 Task: Open Card Intellectual Property Review Session in Board Employee Wellness and Mental Health Programs to Workspace Front-end Development and add a team member Softage.1@softage.net, a label Green, a checklist Website Redesign, an attachment from Trello, a color Green and finally, add a card description 'Plan and execute company team-building retreat with a focus on team communication' and a comment 'This task requires us to be proactive and take initiative, identifying potential issues before they become problems.'. Add a start date 'Jan 09, 1900' with a due date 'Jan 16, 1900'
Action: Mouse moved to (78, 398)
Screenshot: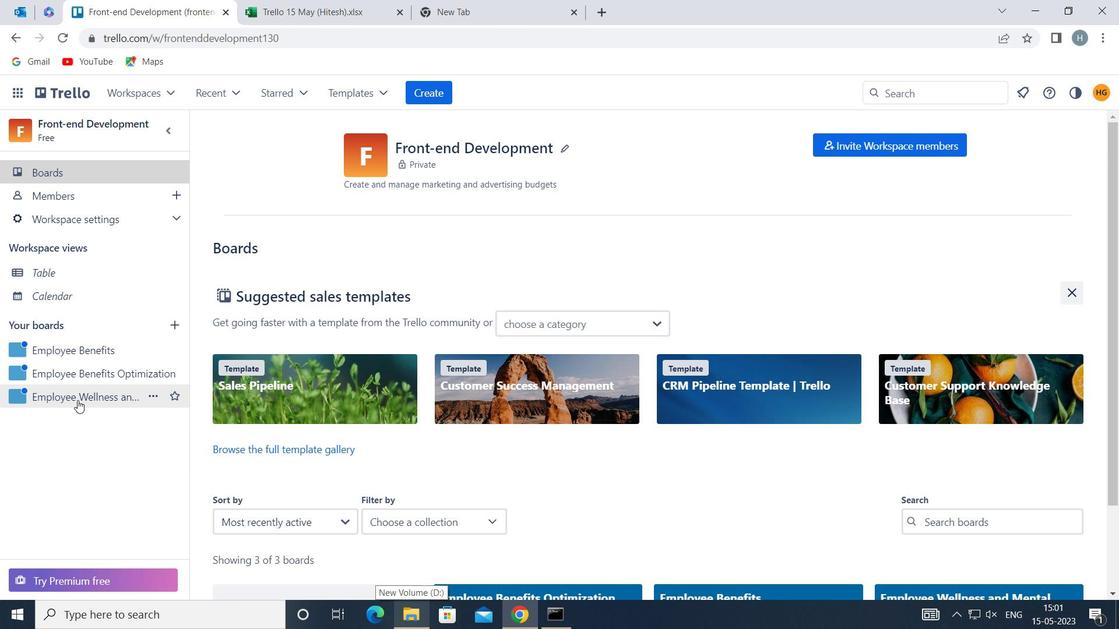 
Action: Mouse pressed left at (78, 398)
Screenshot: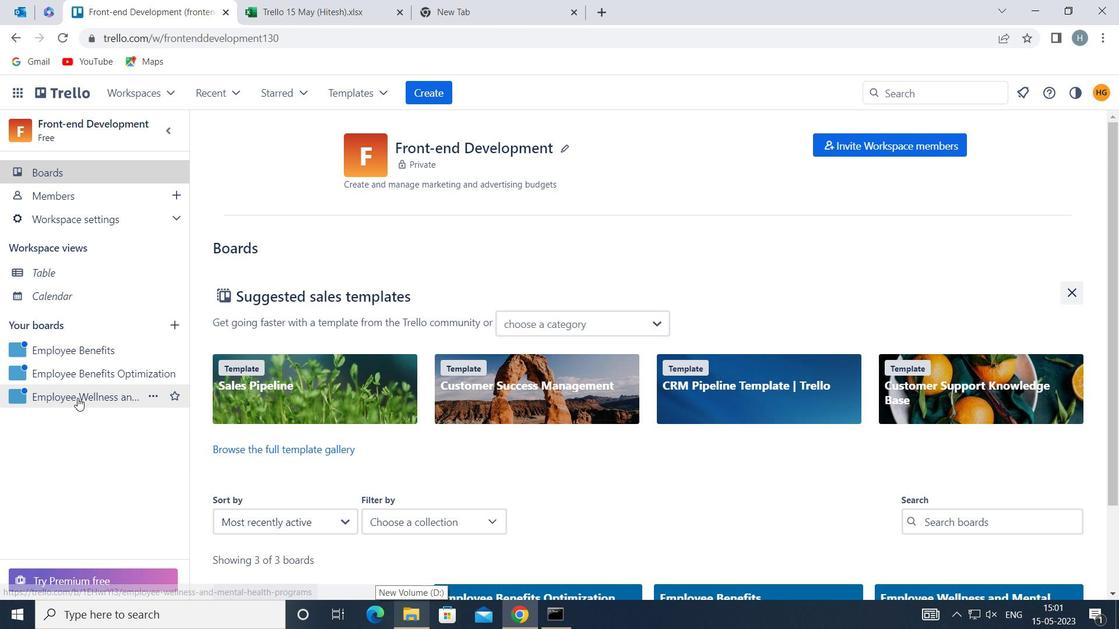 
Action: Mouse moved to (696, 206)
Screenshot: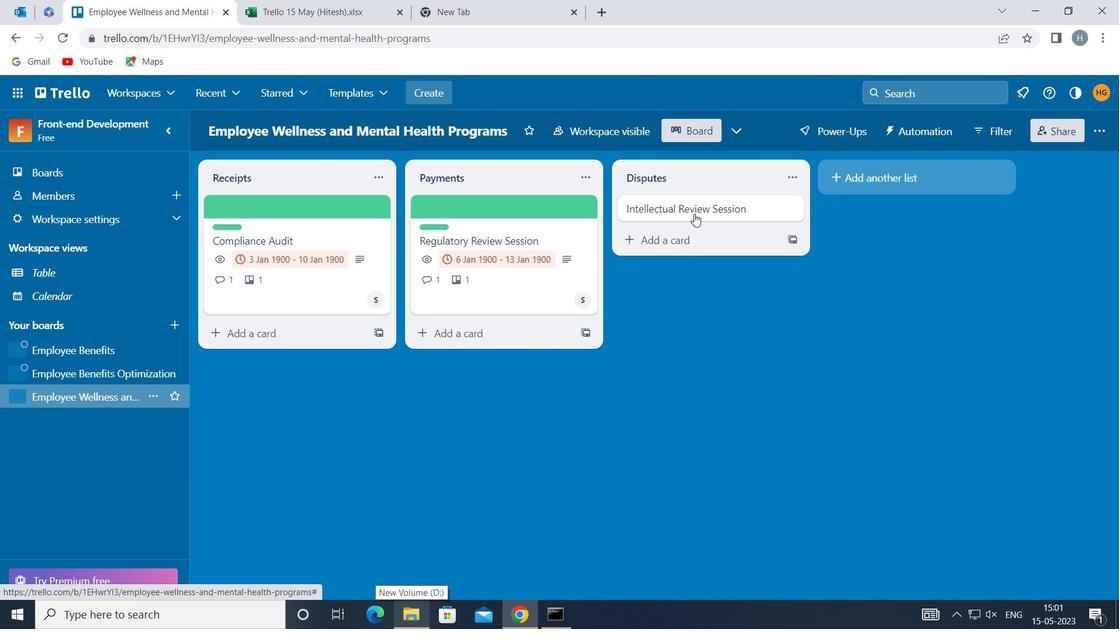 
Action: Mouse pressed left at (696, 206)
Screenshot: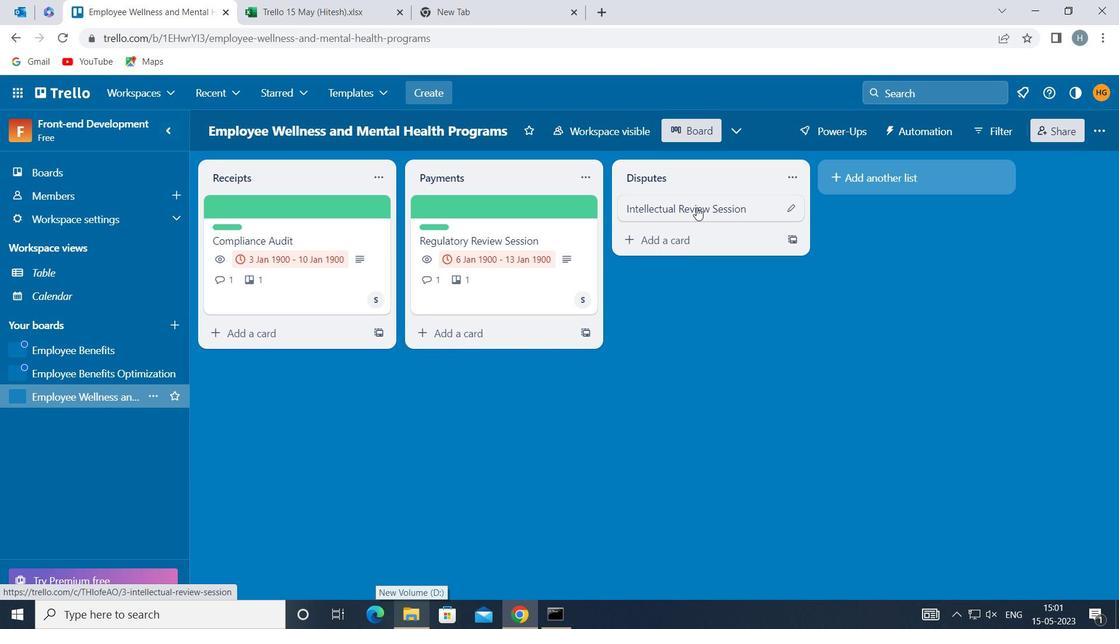 
Action: Mouse moved to (759, 255)
Screenshot: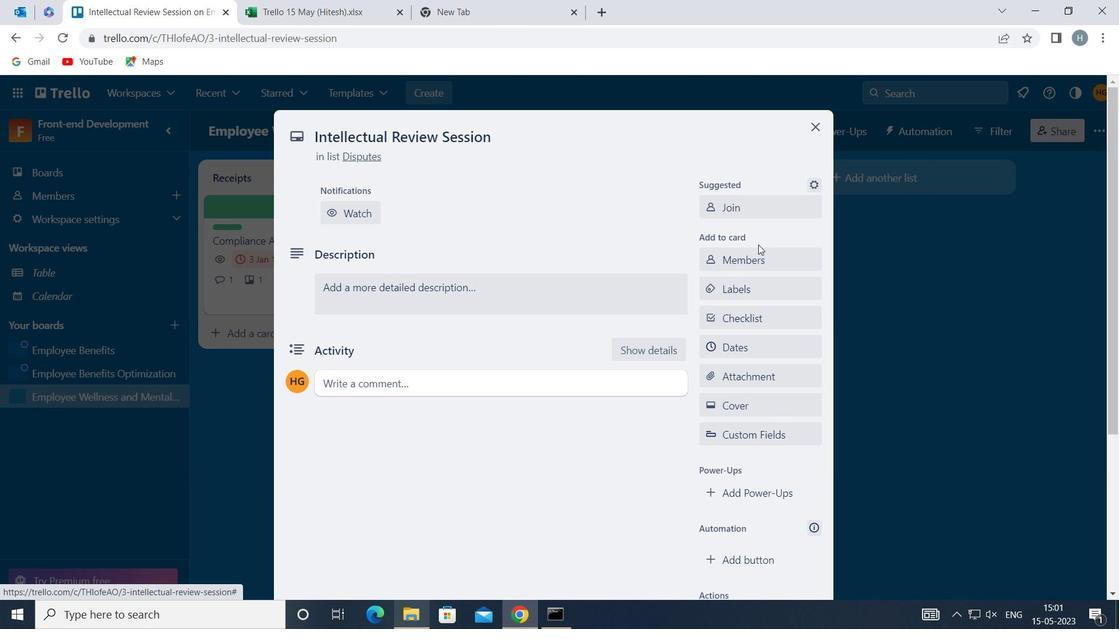 
Action: Mouse pressed left at (759, 255)
Screenshot: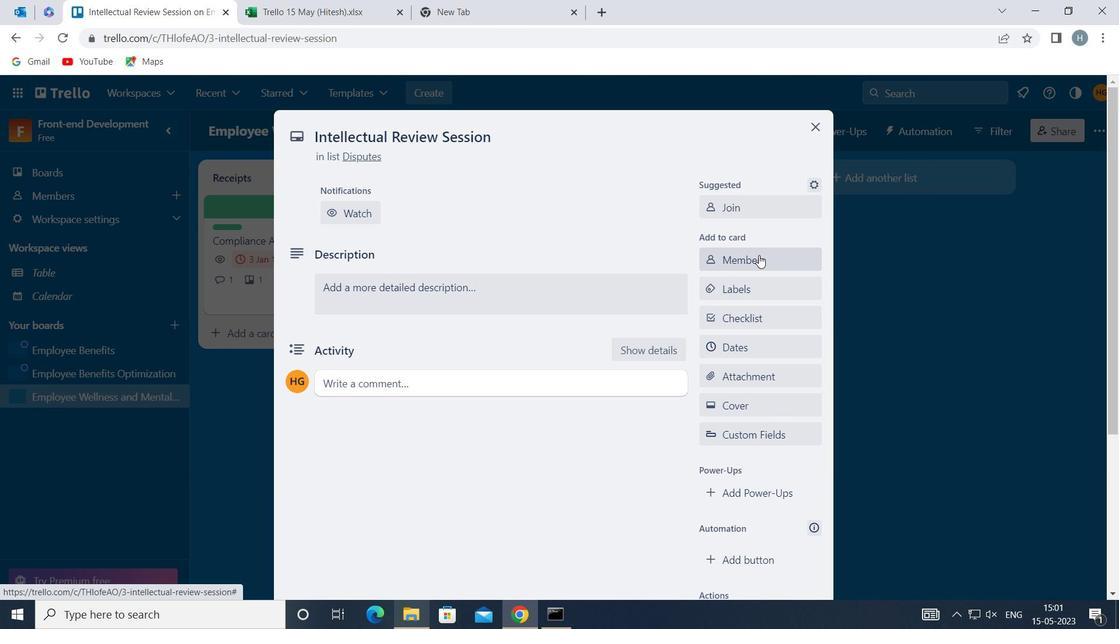 
Action: Key pressed s
Screenshot: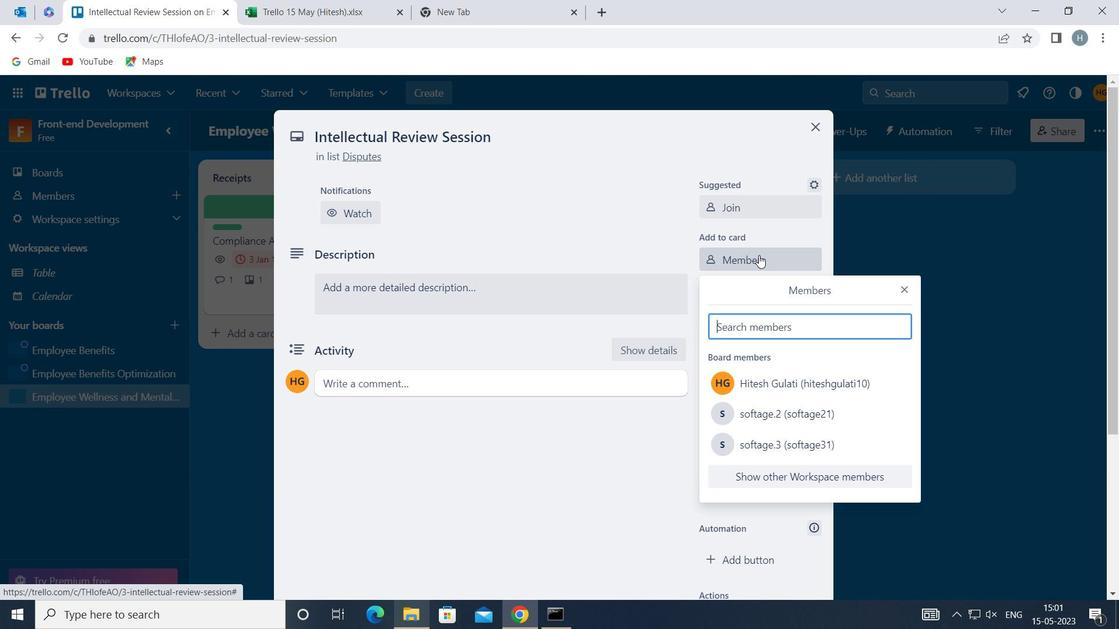 
Action: Mouse moved to (759, 256)
Screenshot: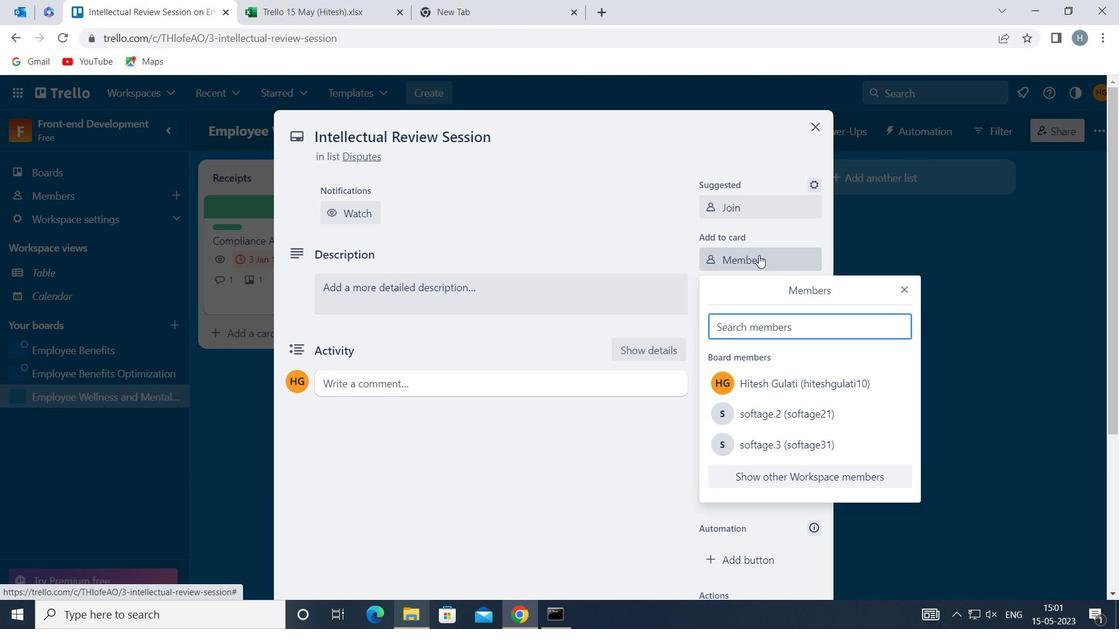 
Action: Key pressed oftage
Screenshot: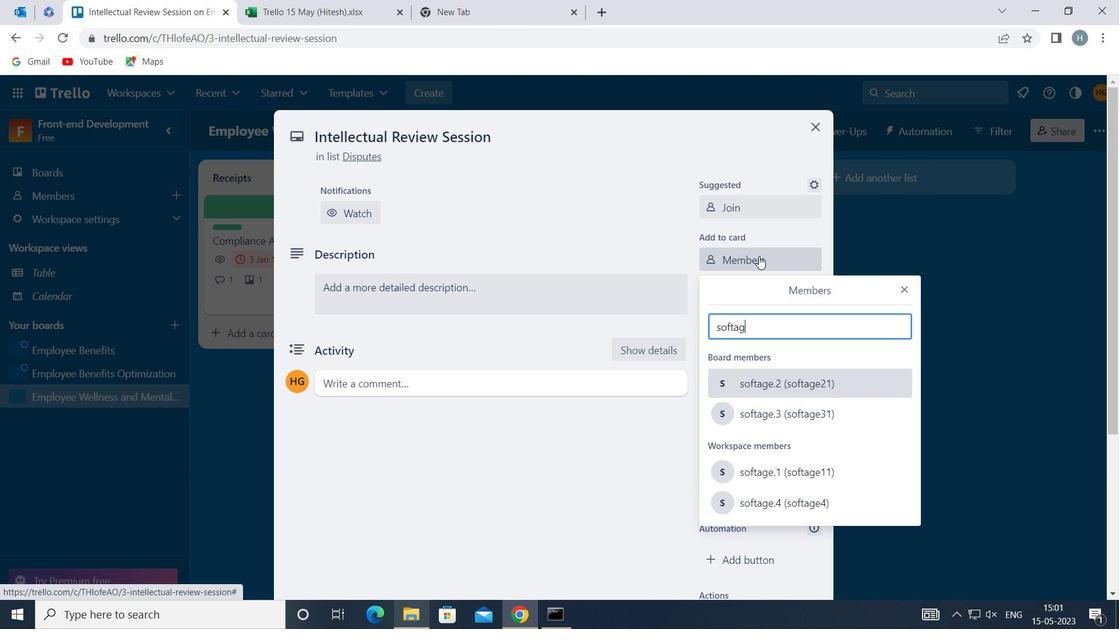 
Action: Mouse moved to (803, 469)
Screenshot: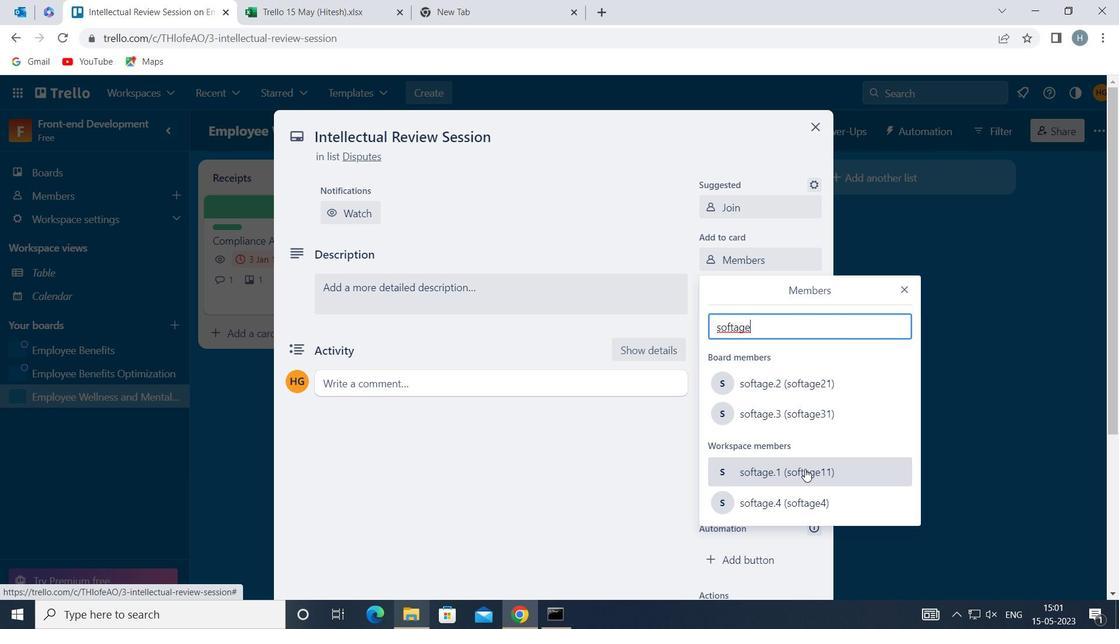 
Action: Mouse pressed left at (803, 469)
Screenshot: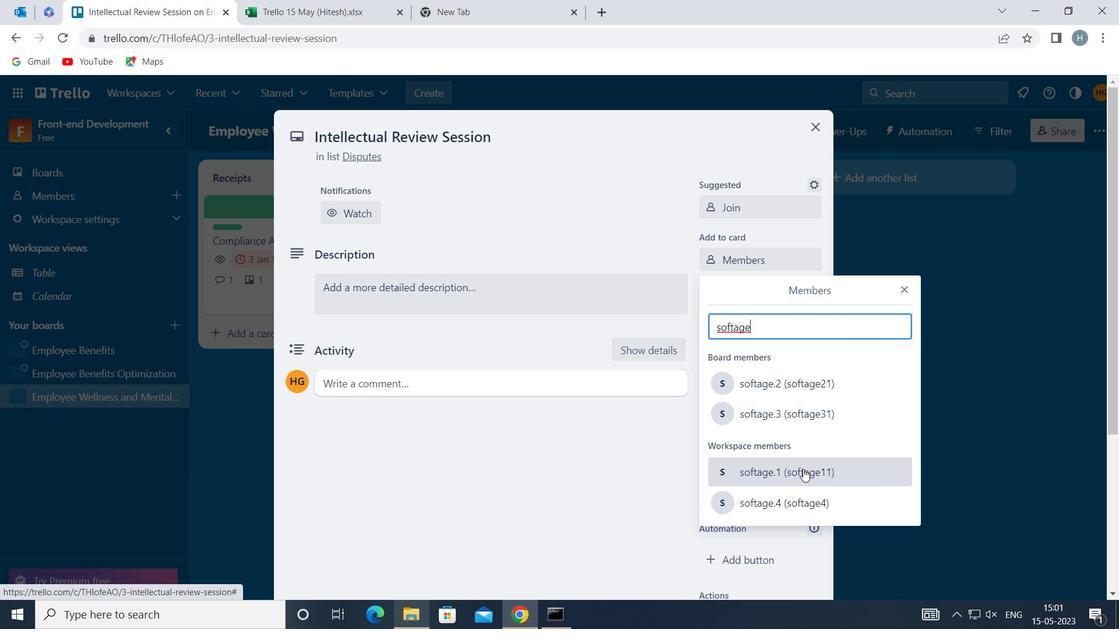
Action: Mouse moved to (902, 286)
Screenshot: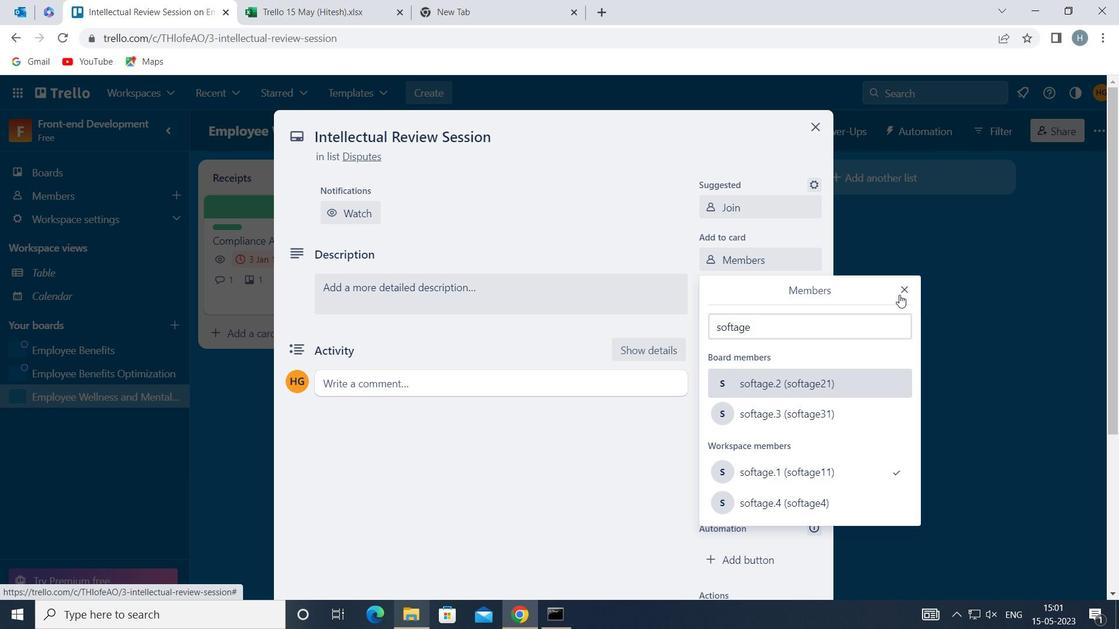 
Action: Mouse pressed left at (902, 286)
Screenshot: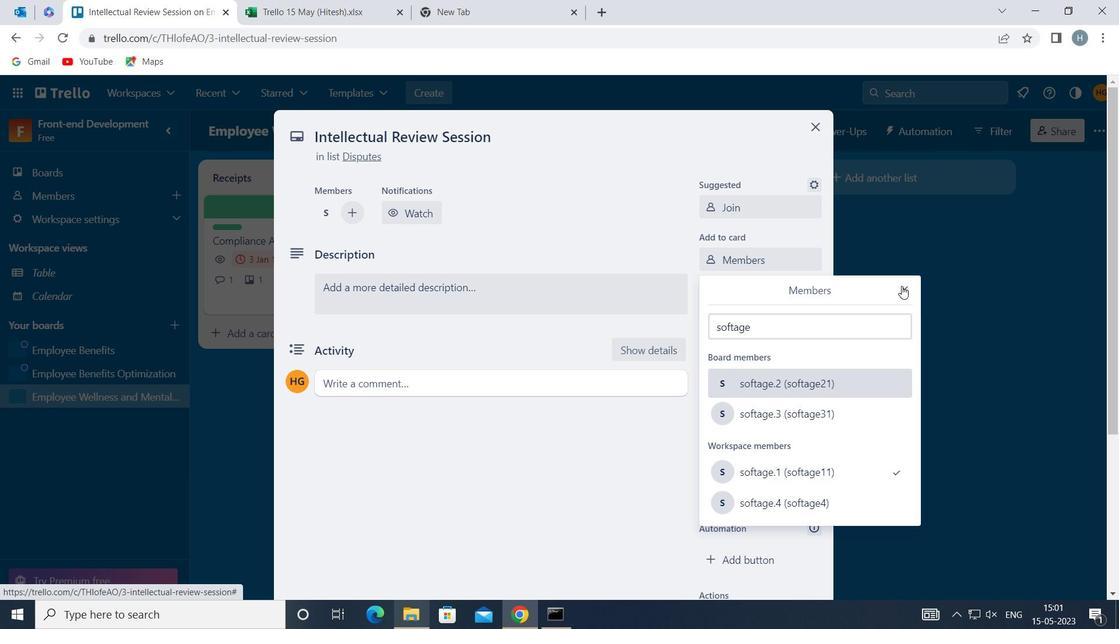 
Action: Mouse moved to (791, 291)
Screenshot: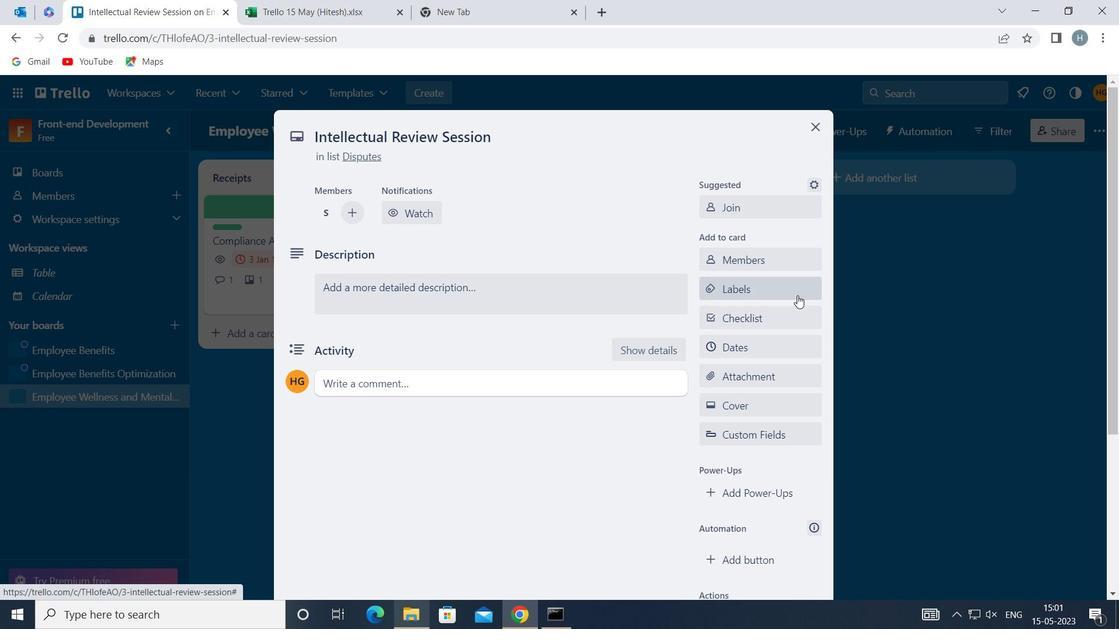 
Action: Mouse pressed left at (791, 291)
Screenshot: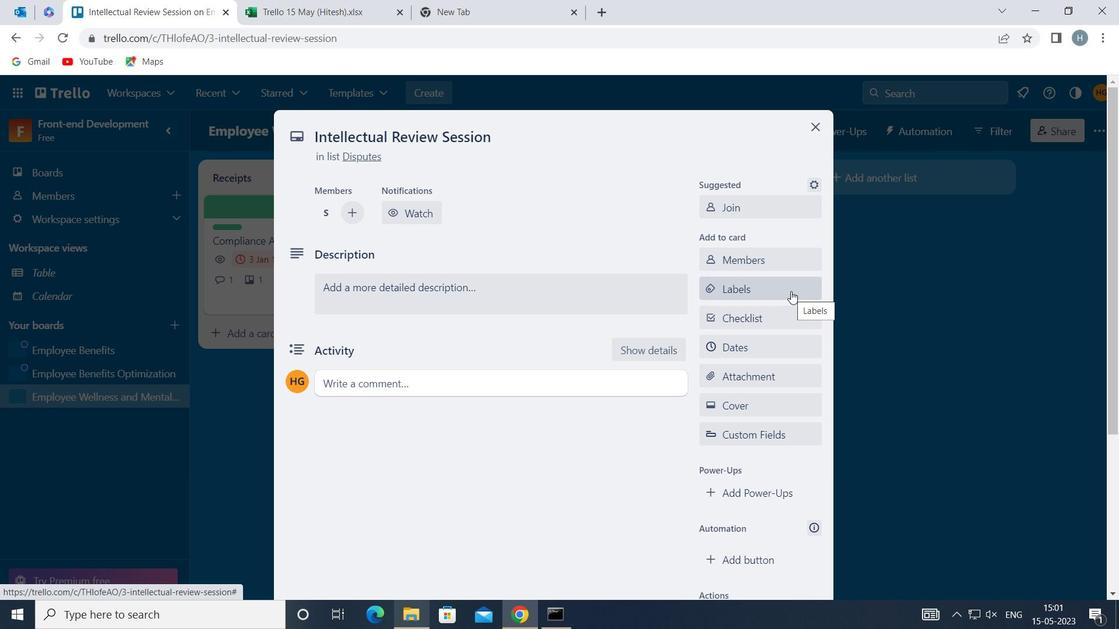
Action: Mouse moved to (806, 218)
Screenshot: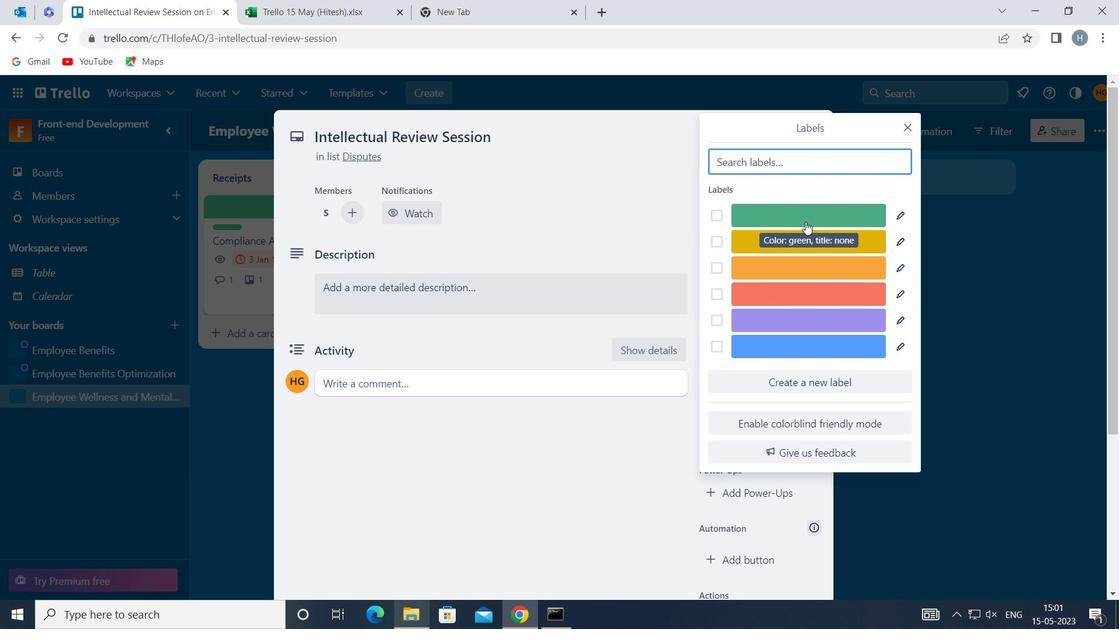
Action: Mouse pressed left at (806, 218)
Screenshot: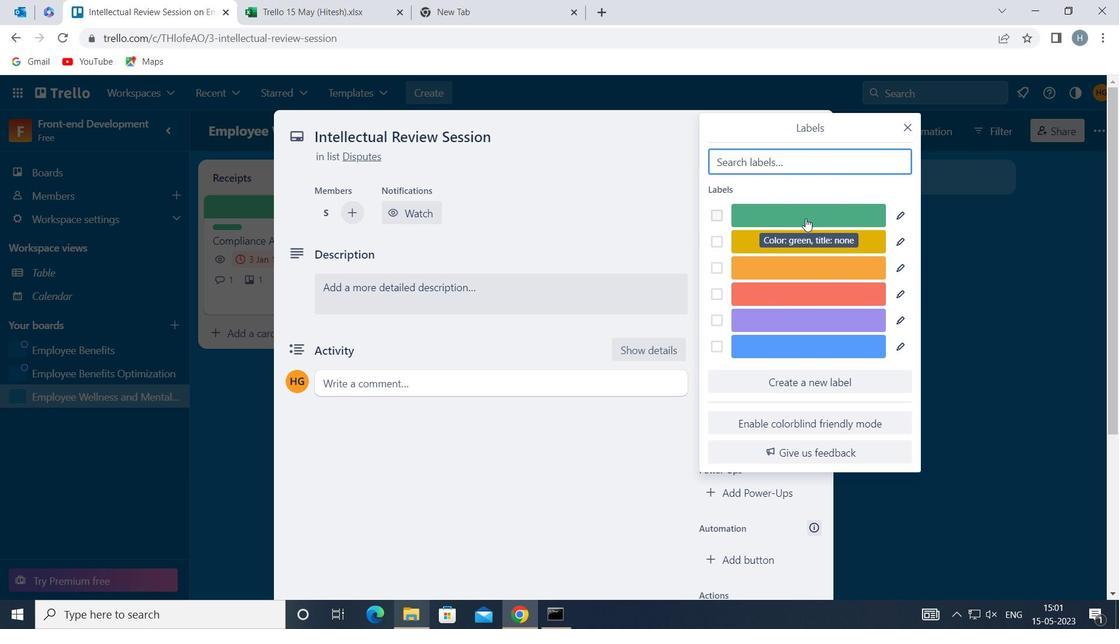 
Action: Mouse moved to (908, 125)
Screenshot: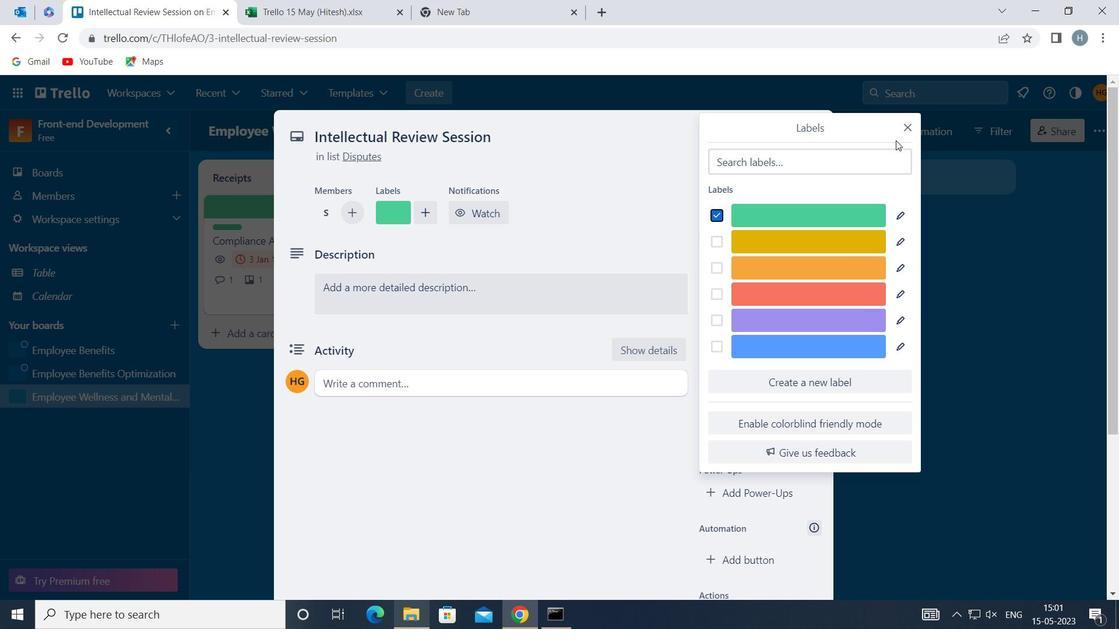 
Action: Mouse pressed left at (908, 125)
Screenshot: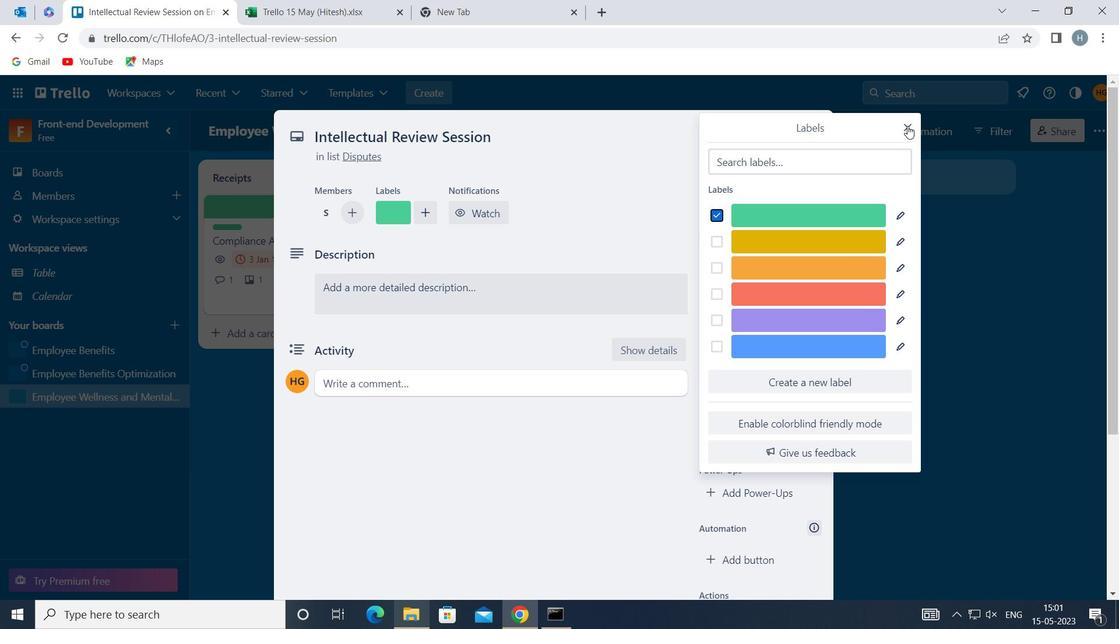 
Action: Mouse moved to (783, 319)
Screenshot: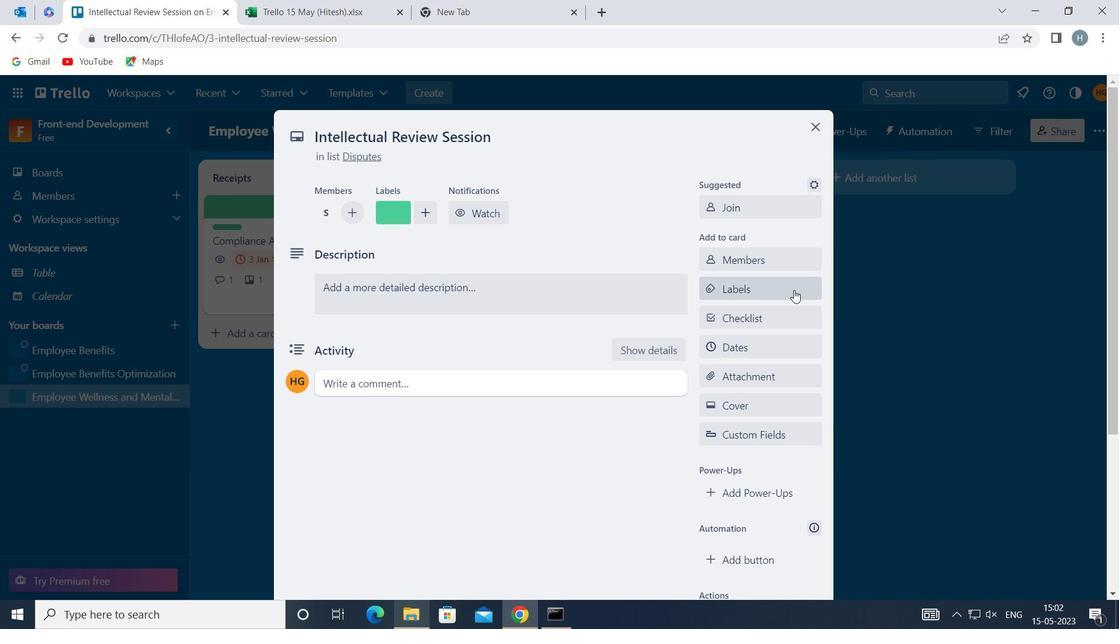 
Action: Mouse pressed left at (783, 319)
Screenshot: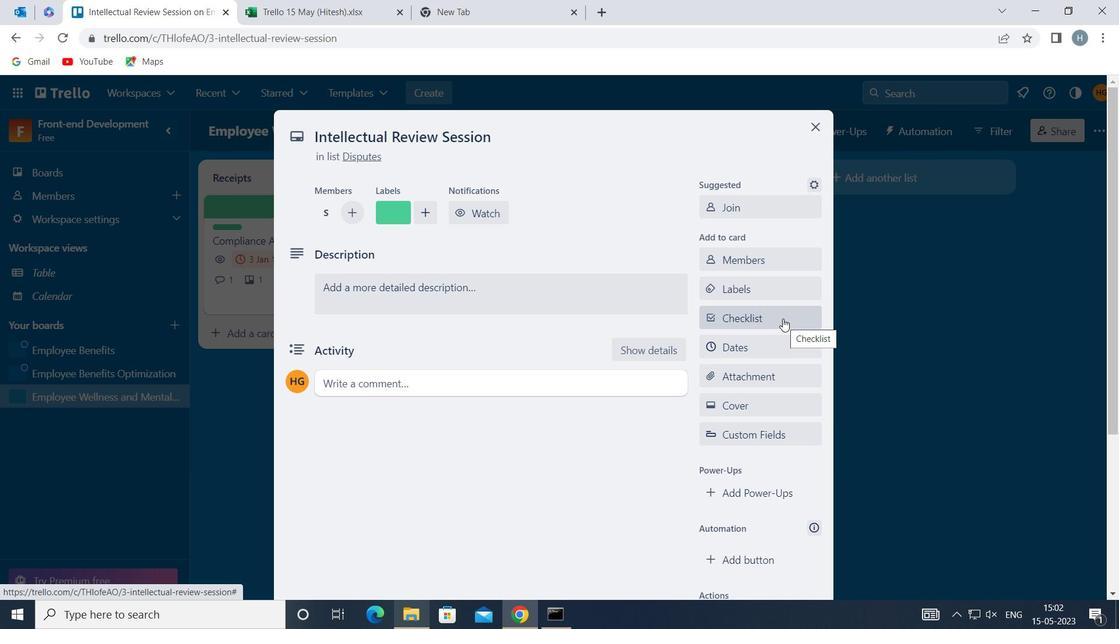 
Action: Key pressed <Key.shift>WEBSITE<Key.space><Key.shift><Key.shift><Key.shift><Key.shift>REDESIGN
Screenshot: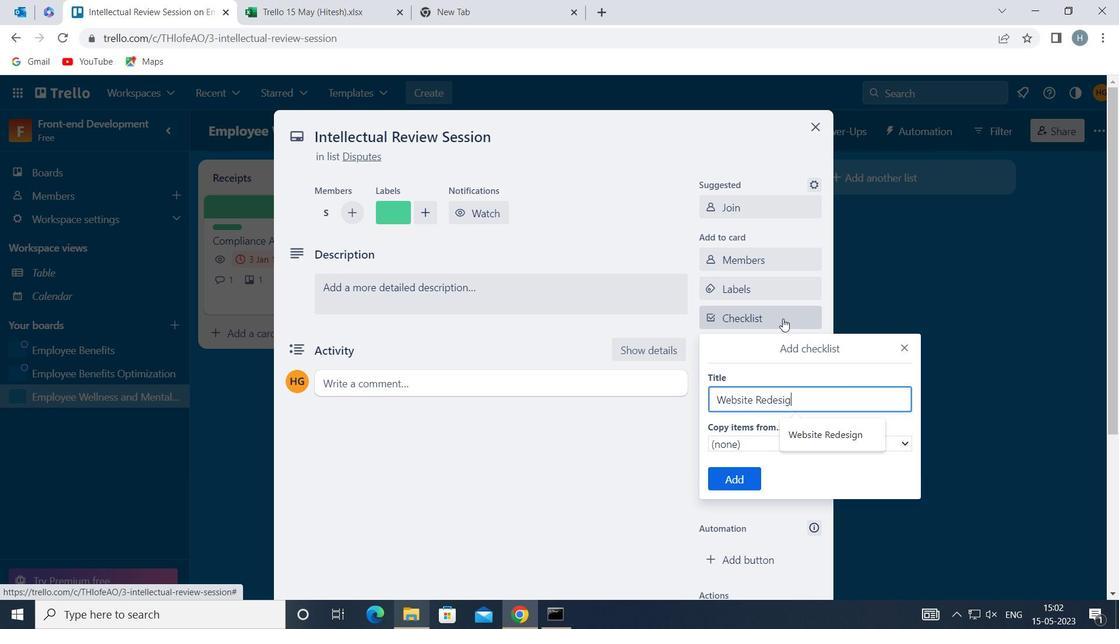
Action: Mouse moved to (737, 475)
Screenshot: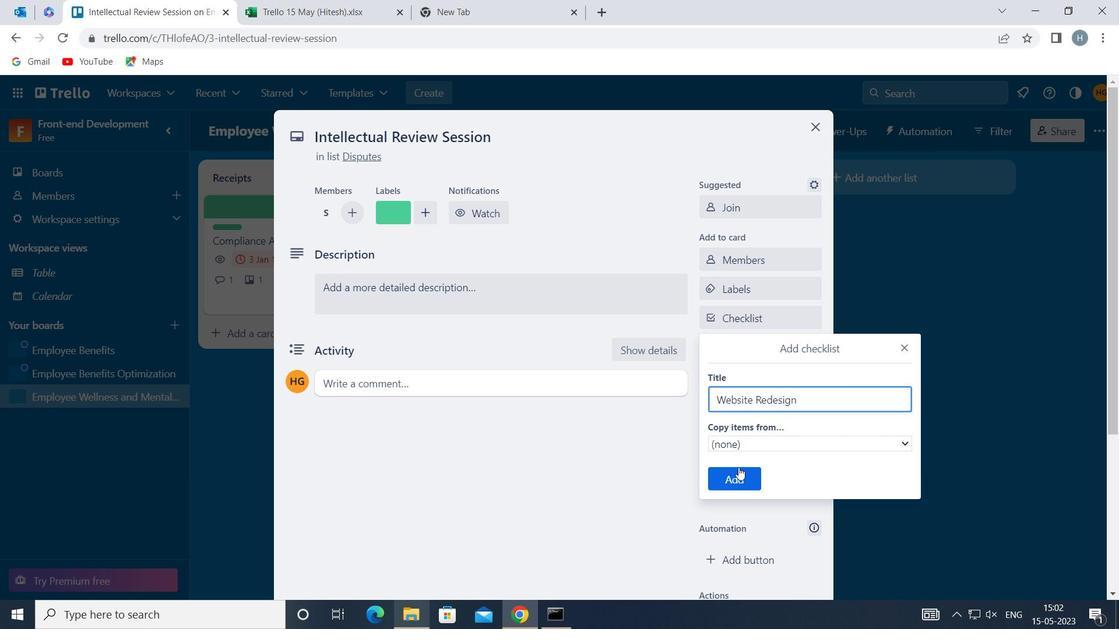 
Action: Mouse pressed left at (737, 475)
Screenshot: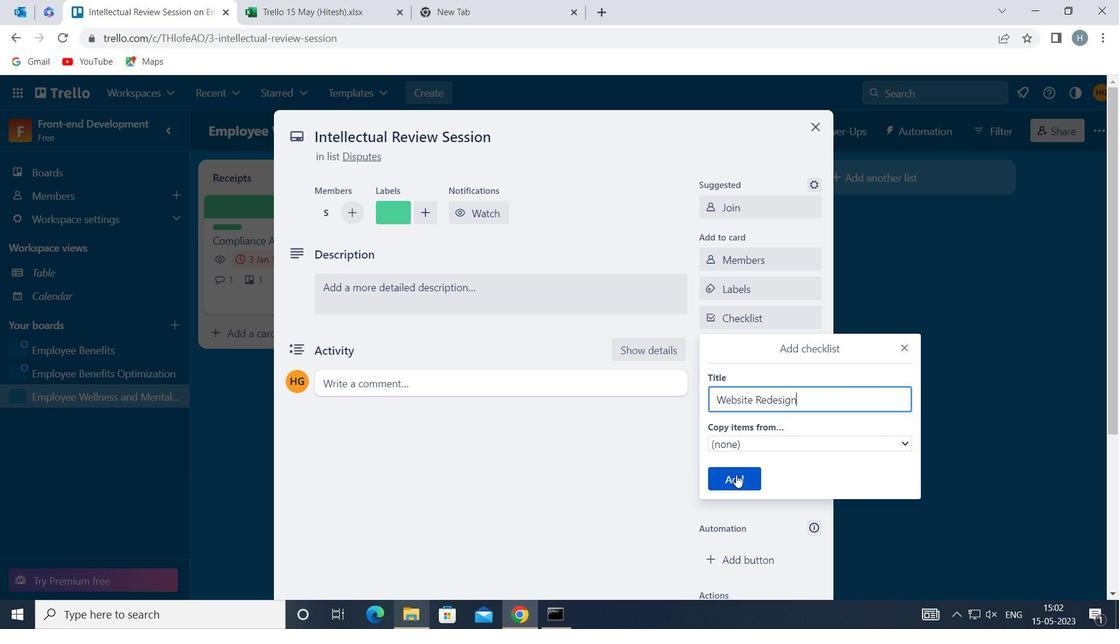 
Action: Mouse moved to (763, 373)
Screenshot: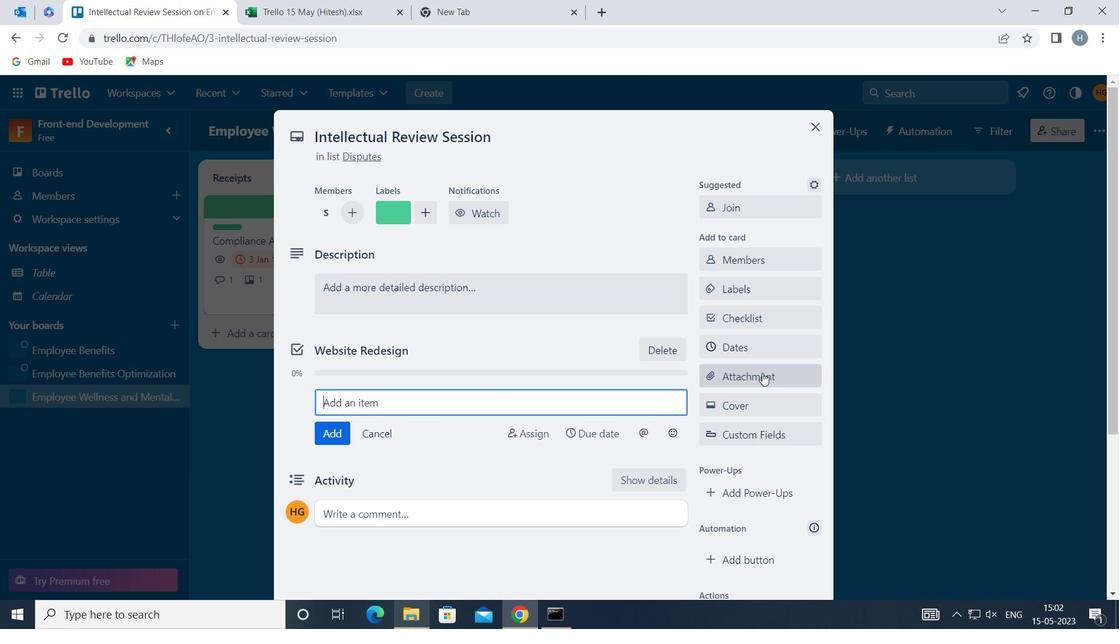 
Action: Mouse pressed left at (763, 373)
Screenshot: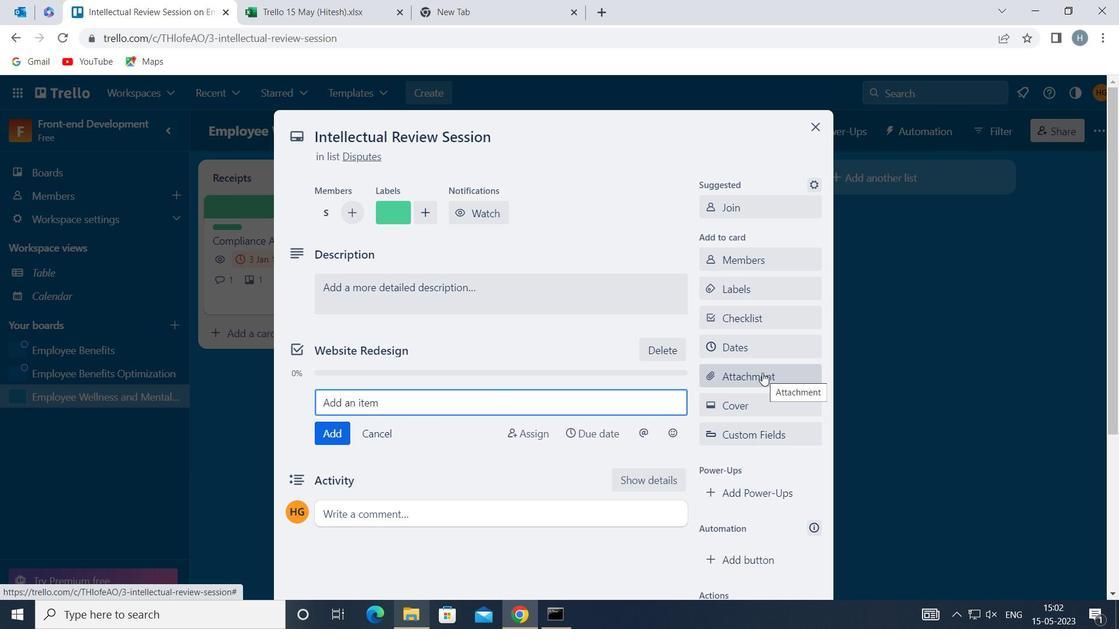 
Action: Mouse moved to (790, 177)
Screenshot: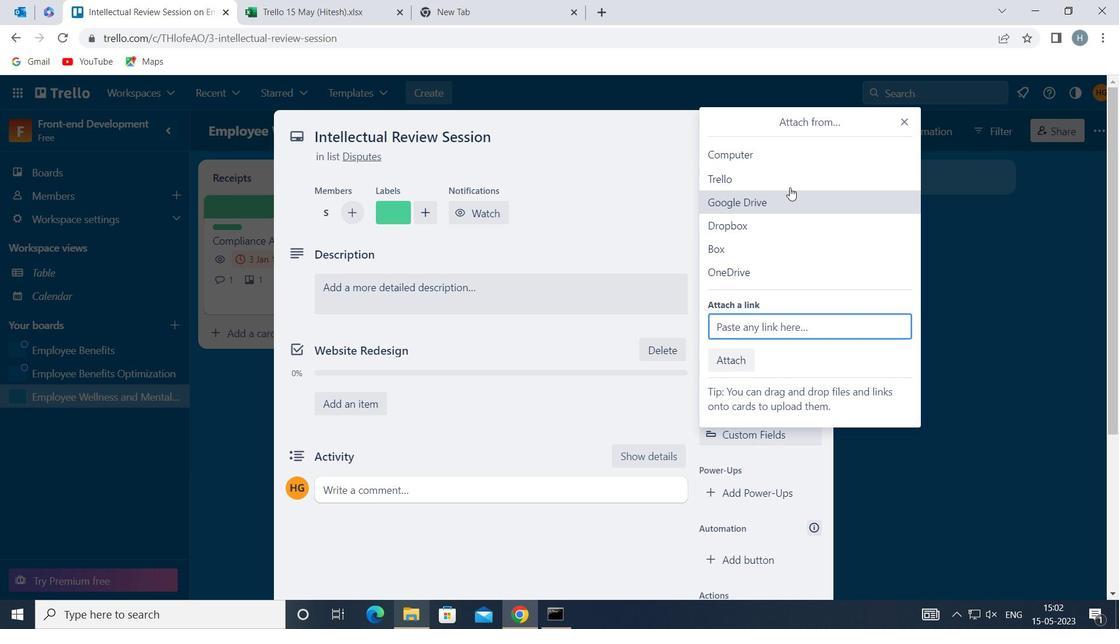 
Action: Mouse pressed left at (790, 177)
Screenshot: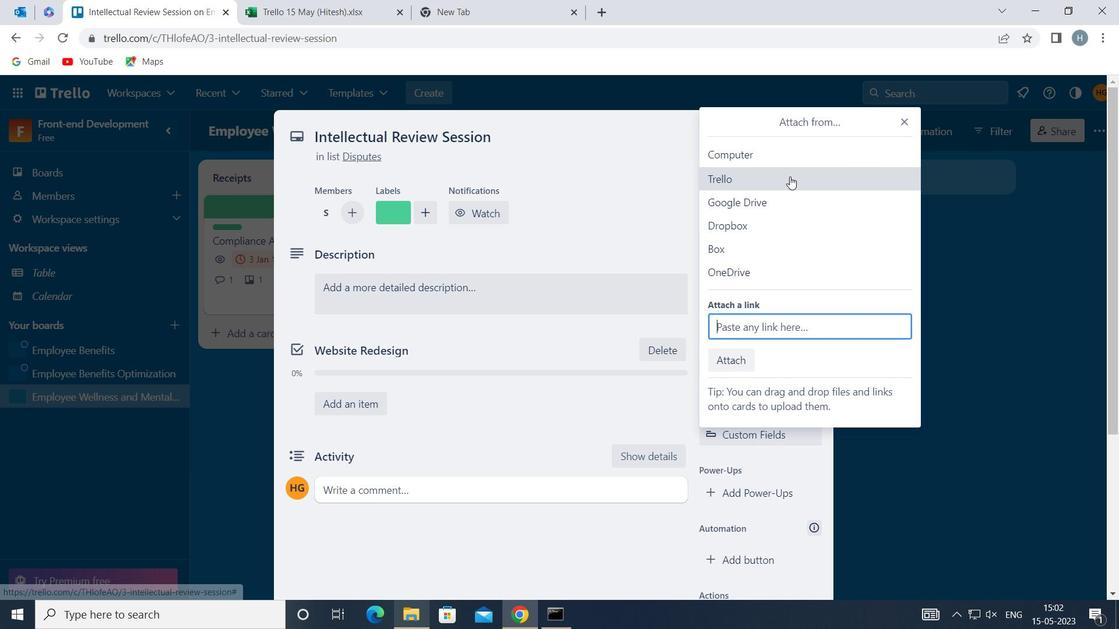 
Action: Mouse moved to (797, 273)
Screenshot: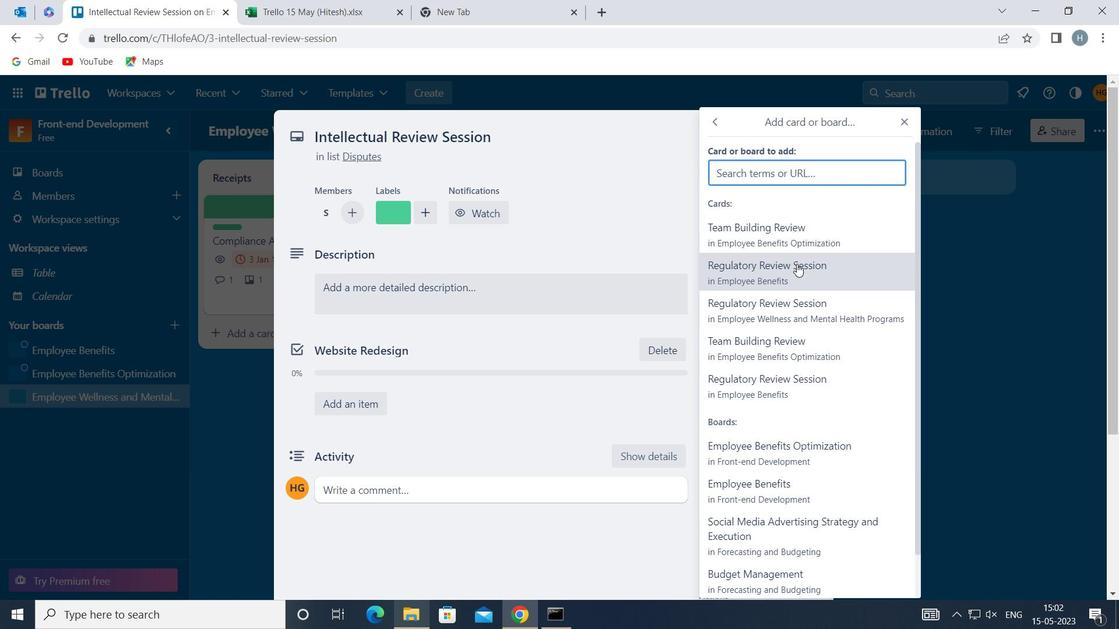 
Action: Mouse pressed left at (797, 273)
Screenshot: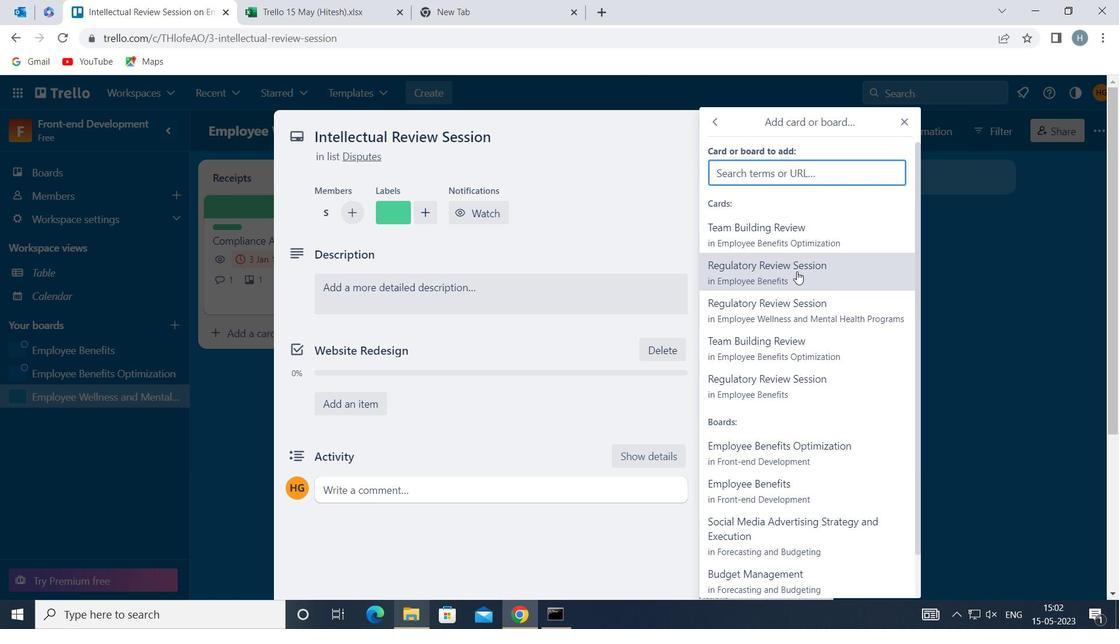 
Action: Mouse moved to (769, 407)
Screenshot: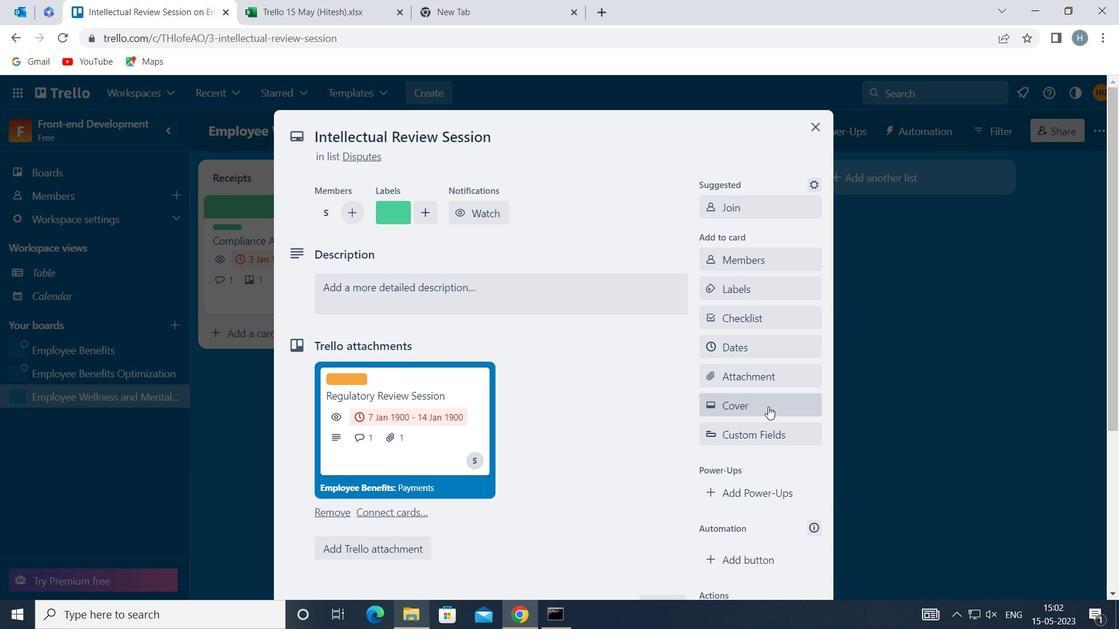 
Action: Mouse pressed left at (769, 407)
Screenshot: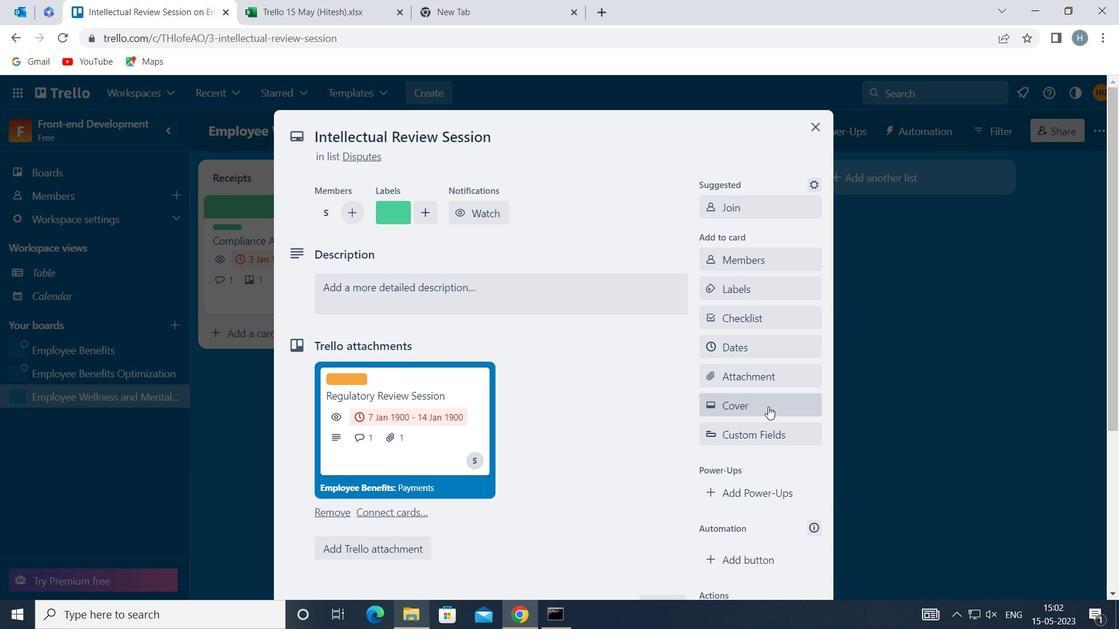 
Action: Mouse moved to (722, 305)
Screenshot: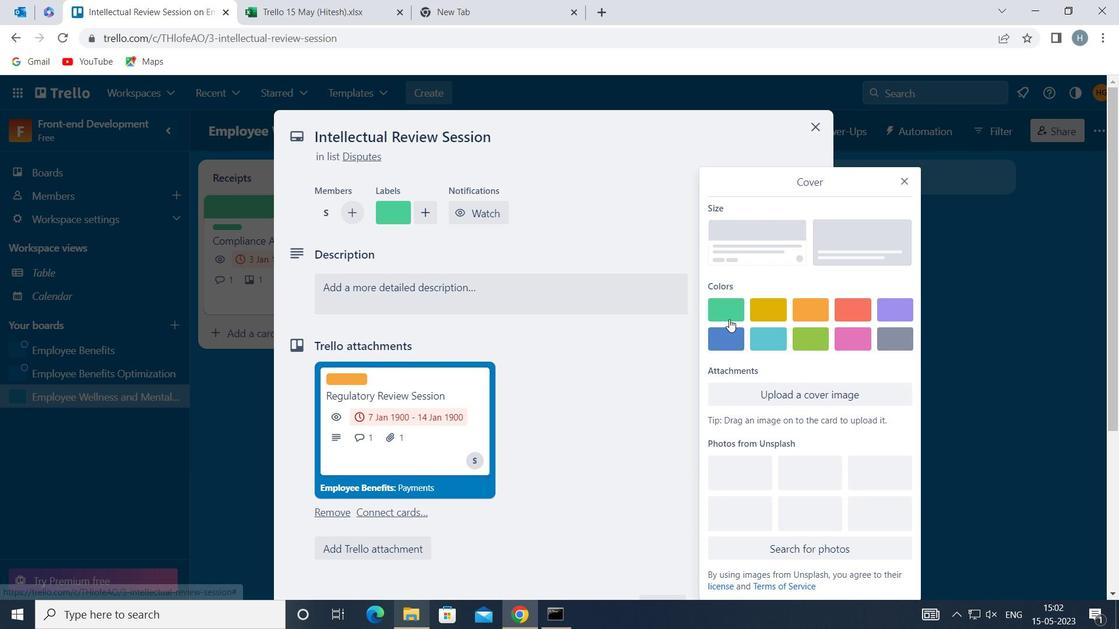 
Action: Mouse pressed left at (722, 305)
Screenshot: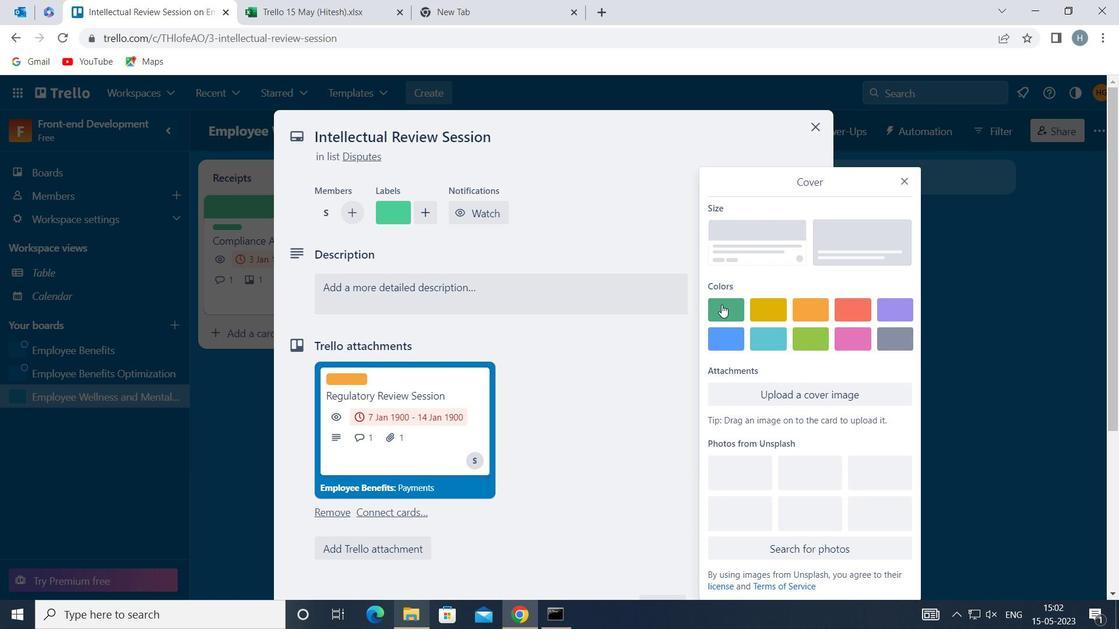 
Action: Mouse moved to (902, 153)
Screenshot: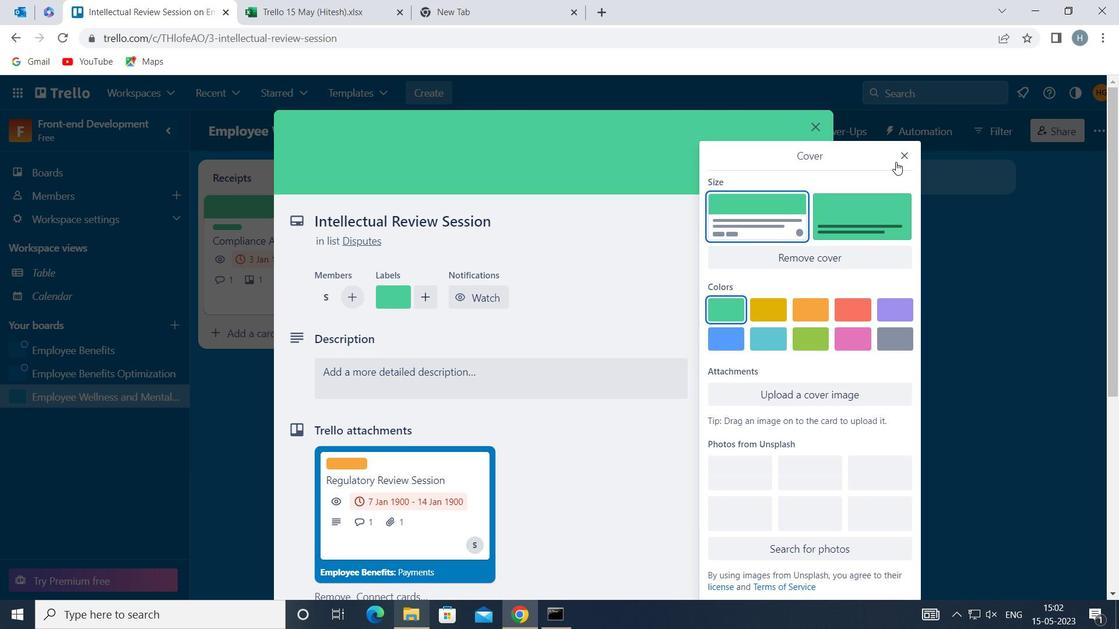 
Action: Mouse pressed left at (902, 153)
Screenshot: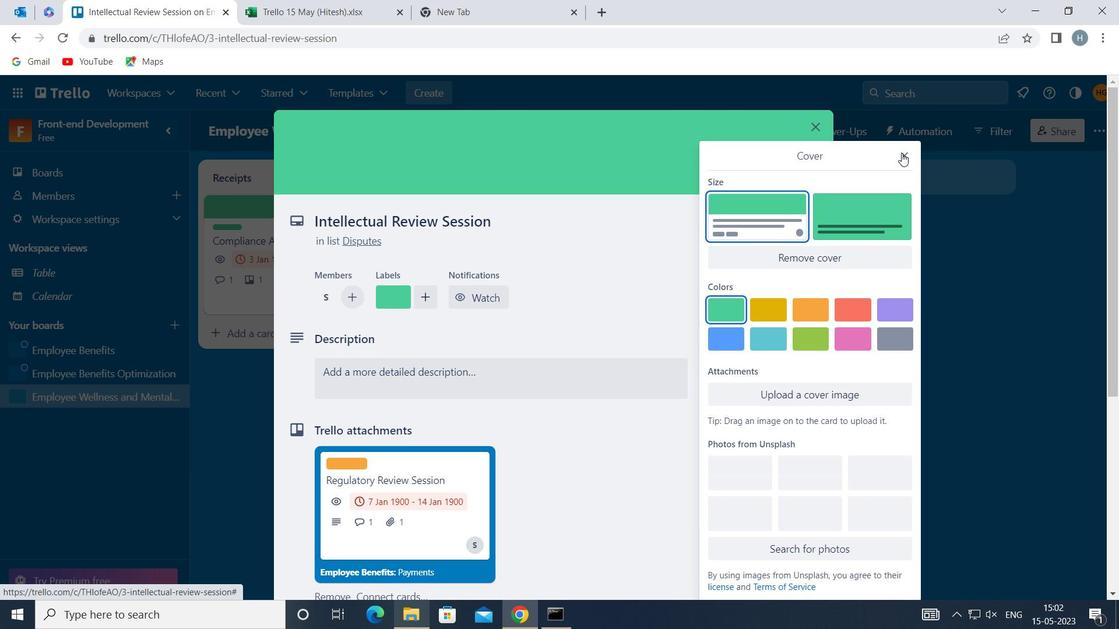 
Action: Mouse moved to (581, 373)
Screenshot: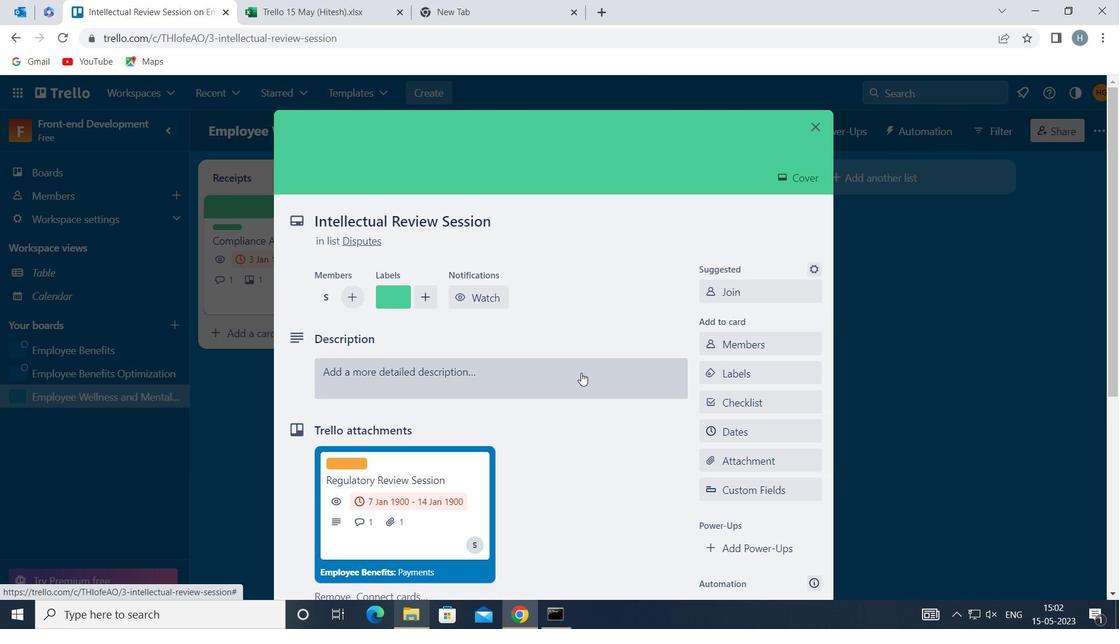 
Action: Mouse pressed left at (581, 373)
Screenshot: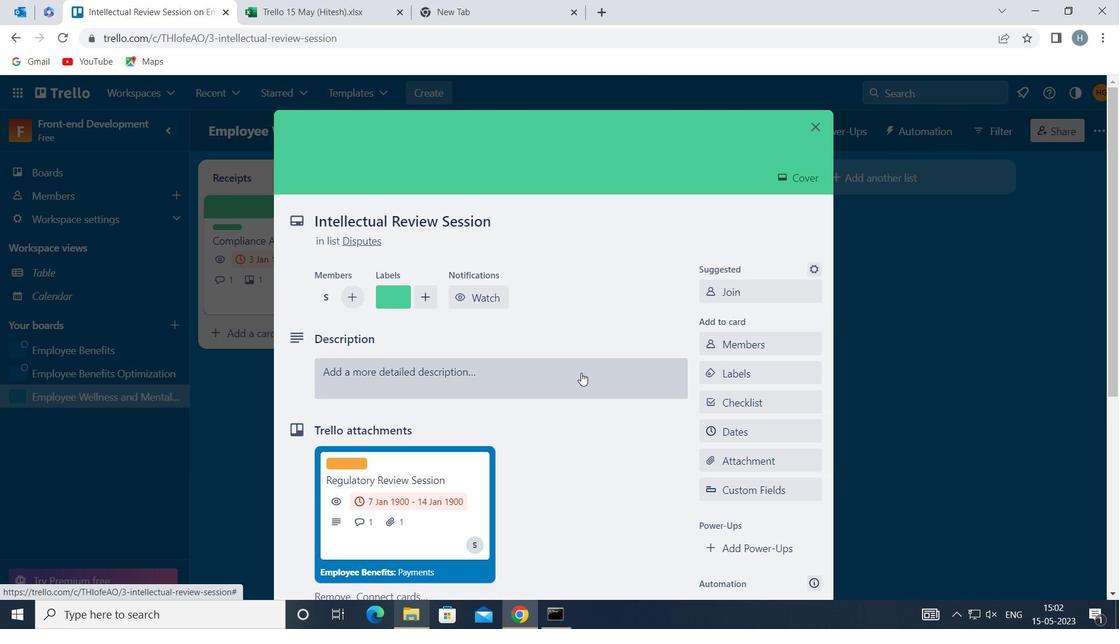 
Action: Key pressed <Key.shift>PLAN<Key.space>AND<Key.space>EXECUTE<Key.space>COMPANY<Key.space>TEAM-BUILDING<Key.space>RETREAT<Key.space>WITH<Key.space>A<Key.space>FOCUS<Key.space>ON<Key.space>TEAM<Key.space>COMMUNICATION<Key.space>
Screenshot: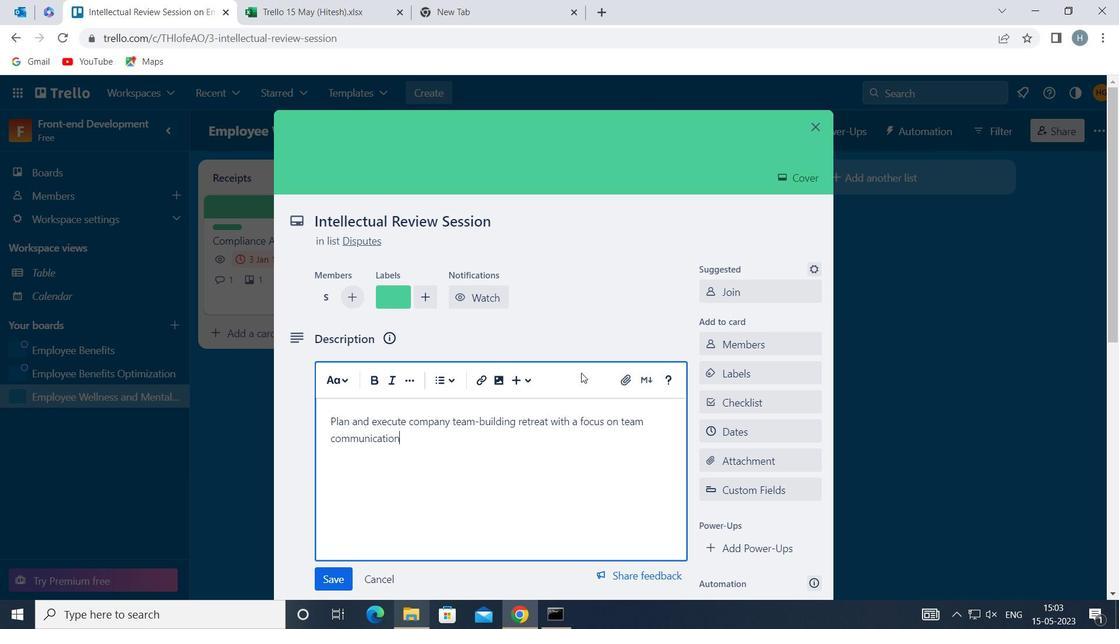 
Action: Mouse moved to (328, 576)
Screenshot: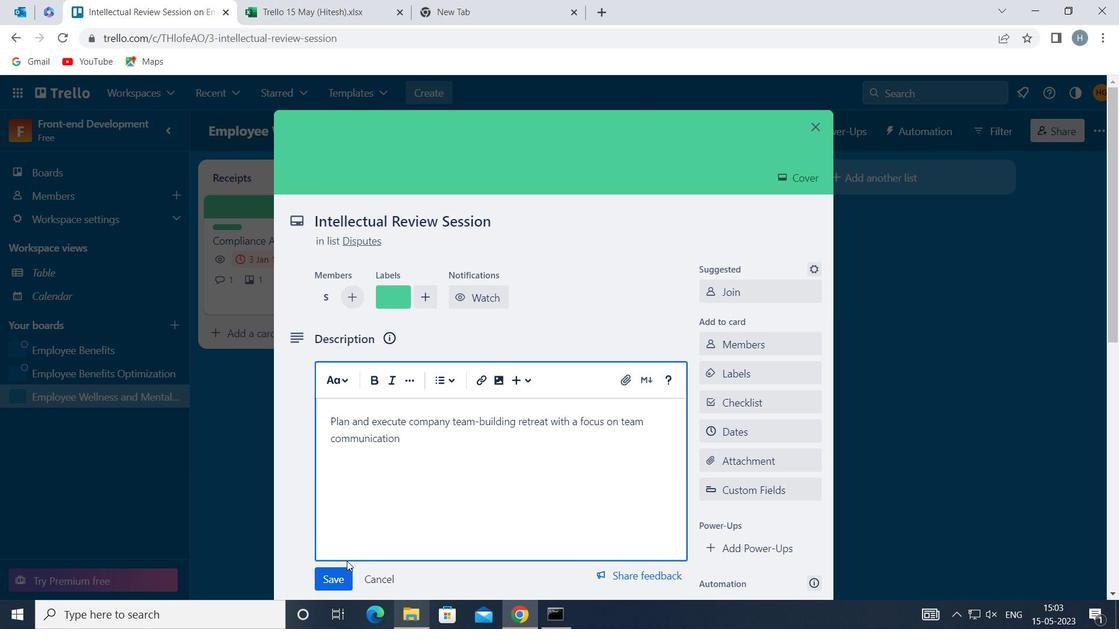 
Action: Mouse pressed left at (328, 576)
Screenshot: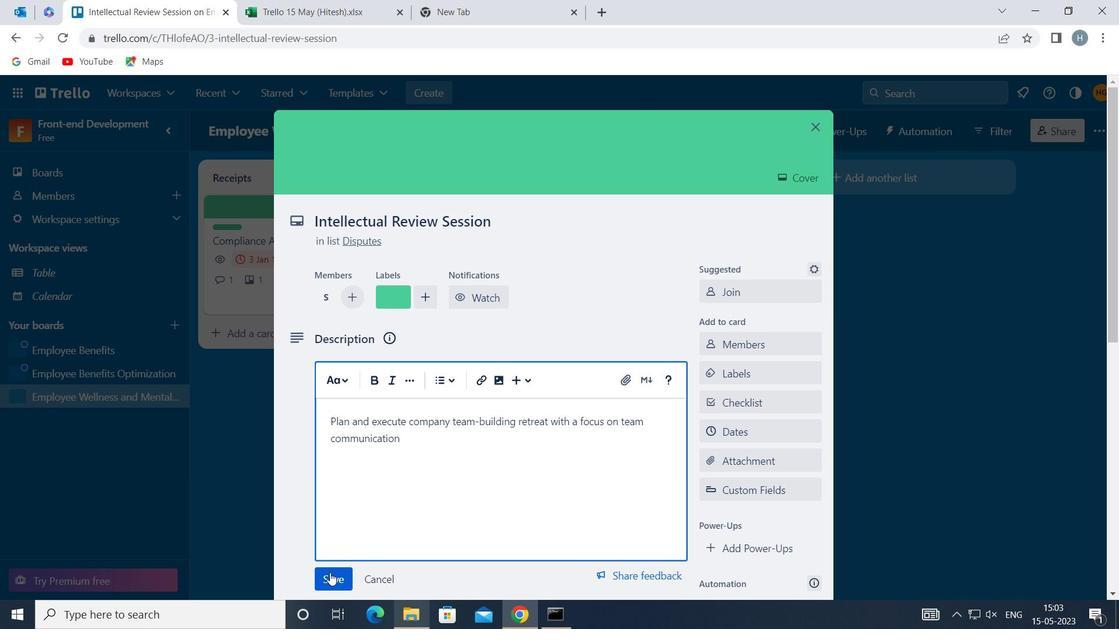 
Action: Mouse moved to (426, 431)
Screenshot: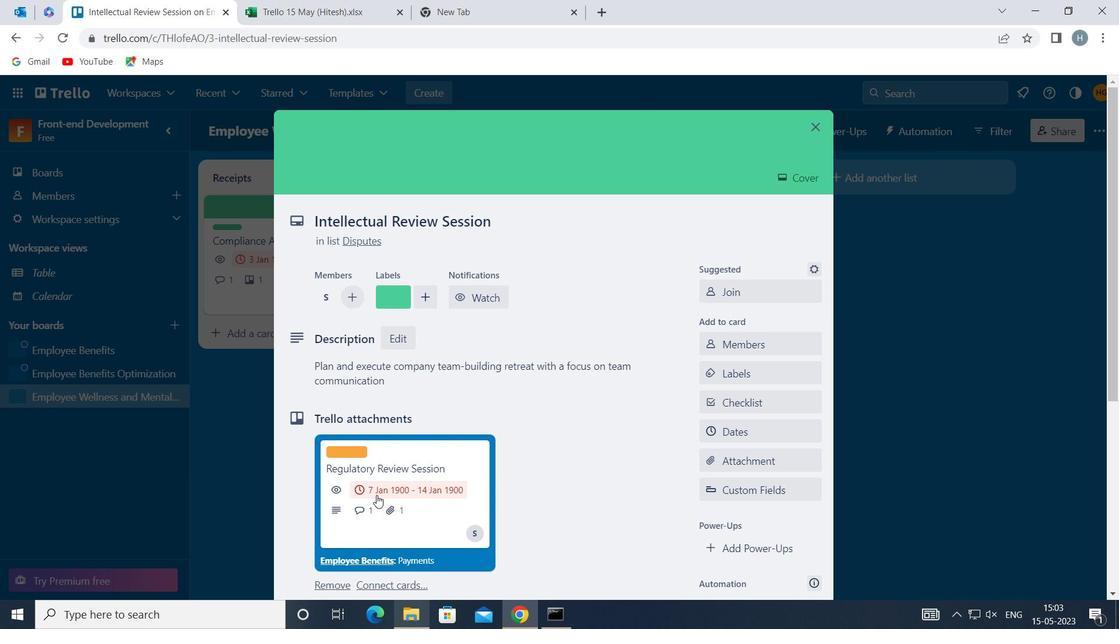 
Action: Mouse scrolled (426, 430) with delta (0, 0)
Screenshot: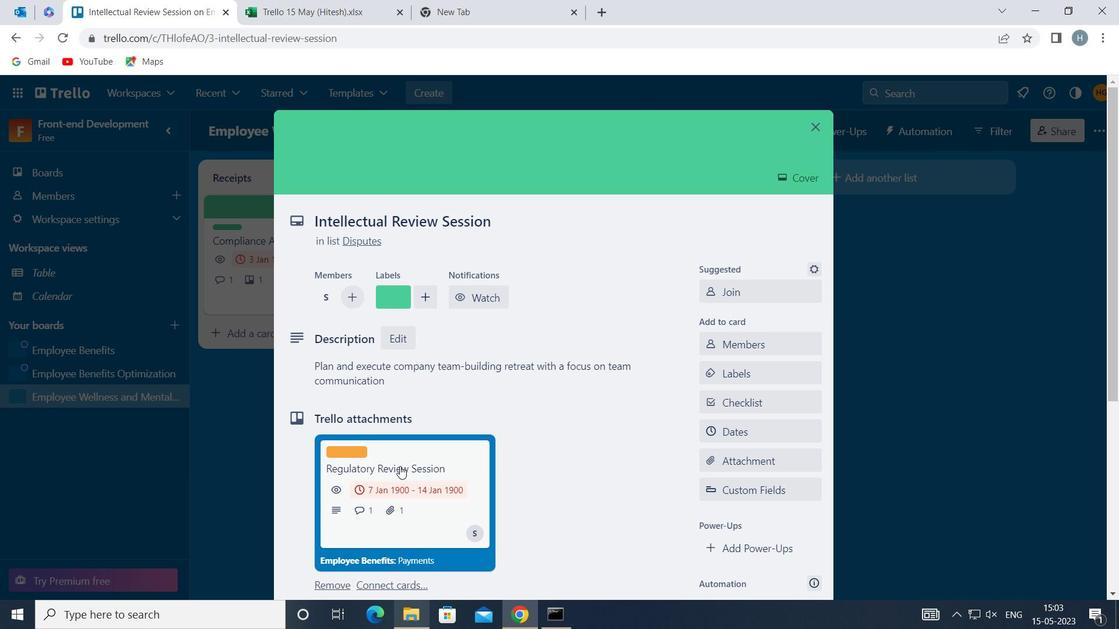 
Action: Mouse scrolled (426, 430) with delta (0, 0)
Screenshot: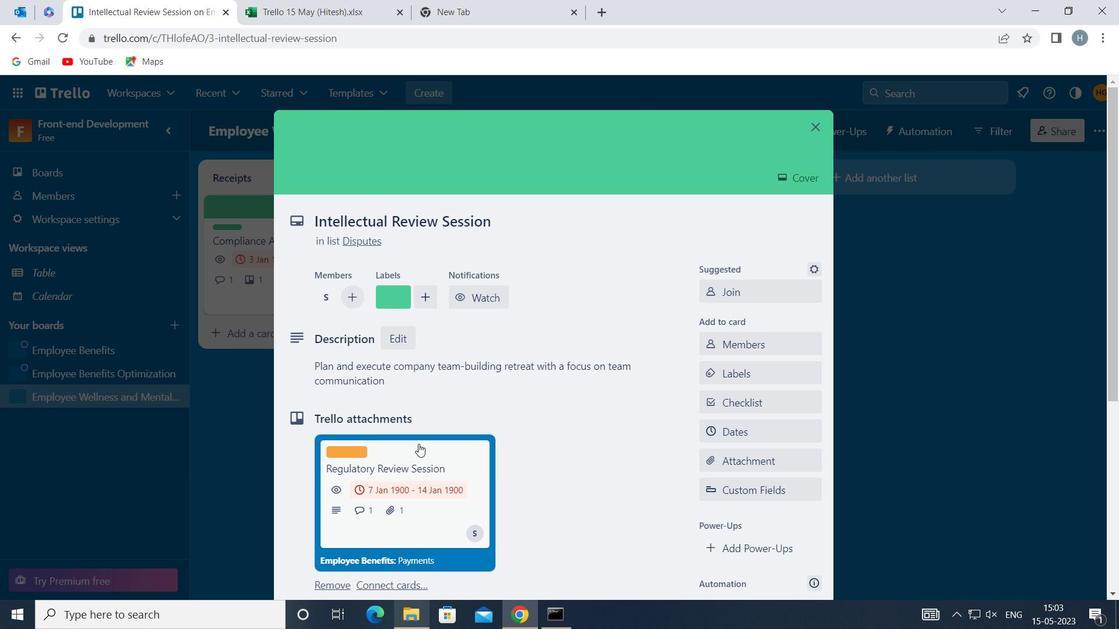 
Action: Mouse scrolled (426, 430) with delta (0, 0)
Screenshot: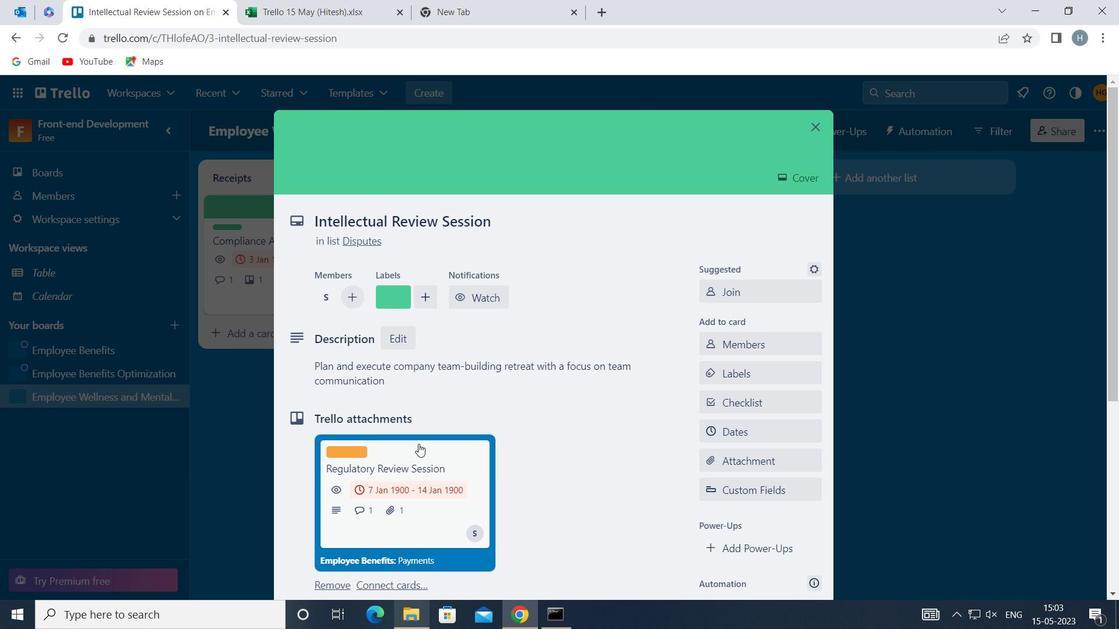 
Action: Mouse scrolled (426, 430) with delta (0, 0)
Screenshot: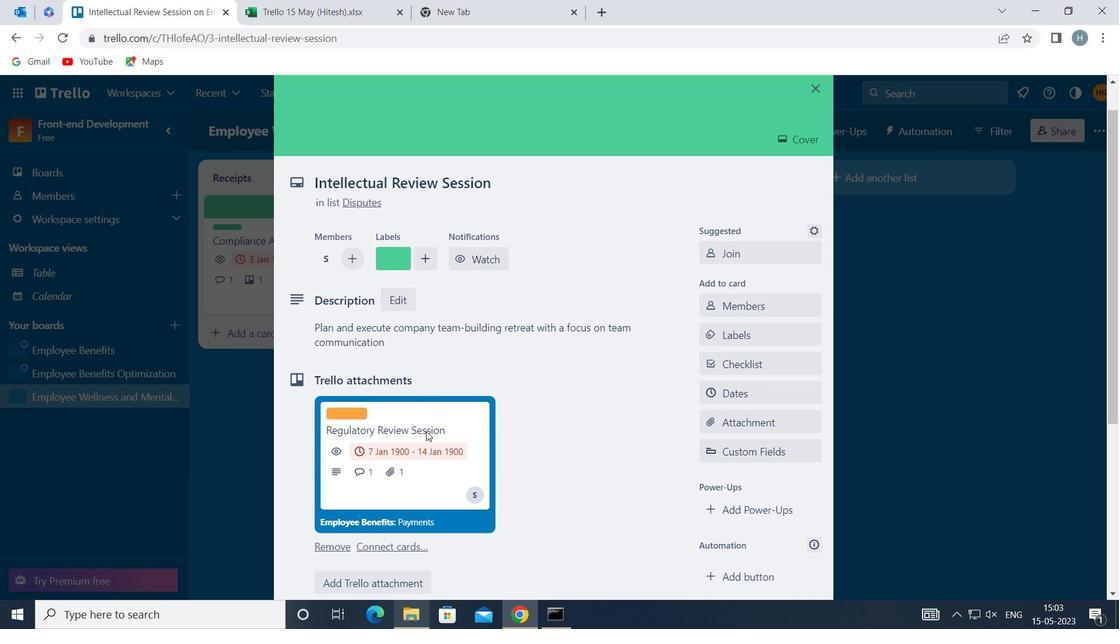 
Action: Mouse scrolled (426, 430) with delta (0, 0)
Screenshot: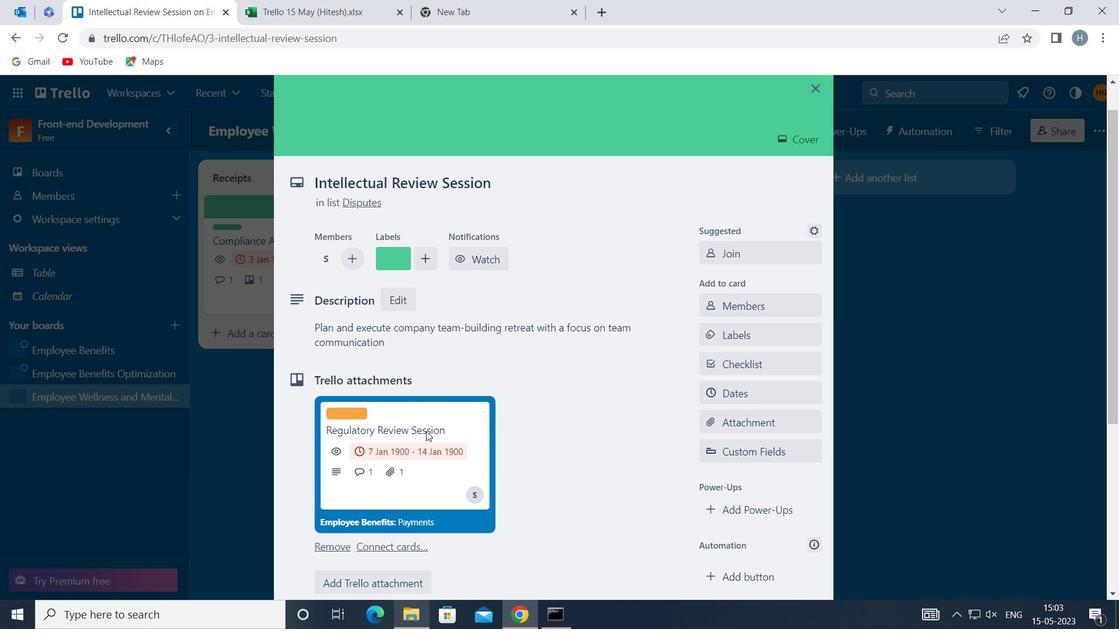 
Action: Mouse scrolled (426, 430) with delta (0, 0)
Screenshot: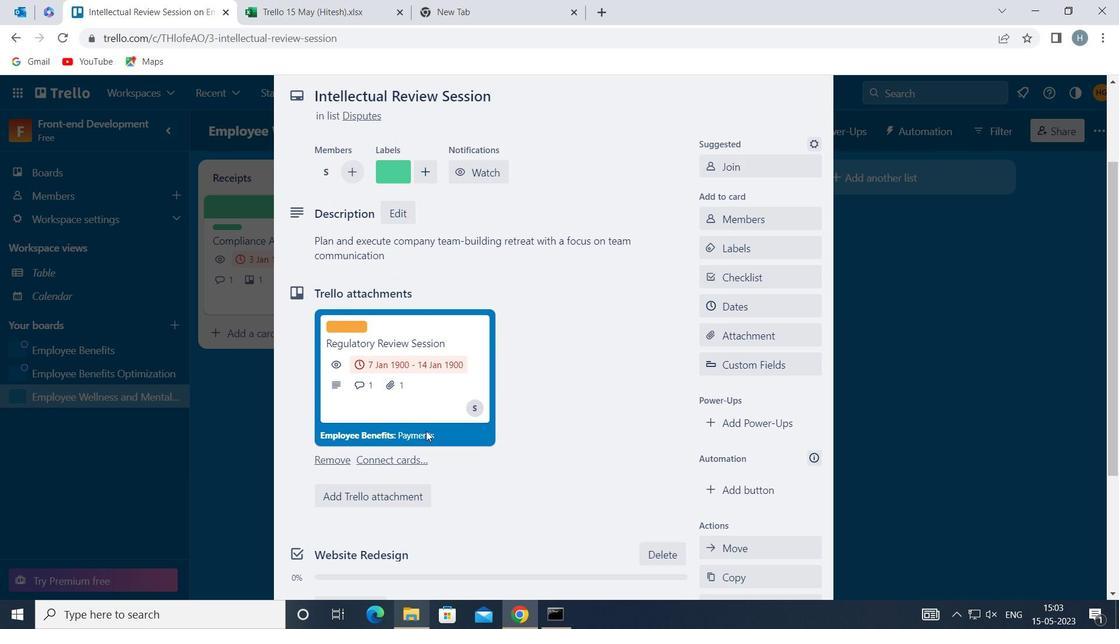 
Action: Mouse moved to (439, 502)
Screenshot: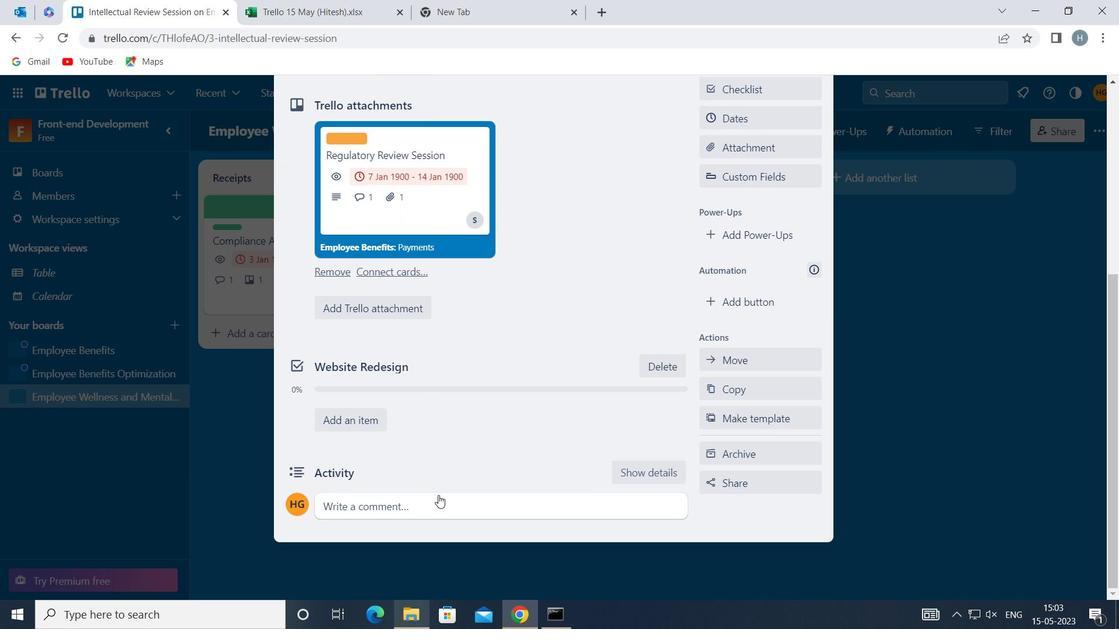 
Action: Mouse pressed left at (439, 502)
Screenshot: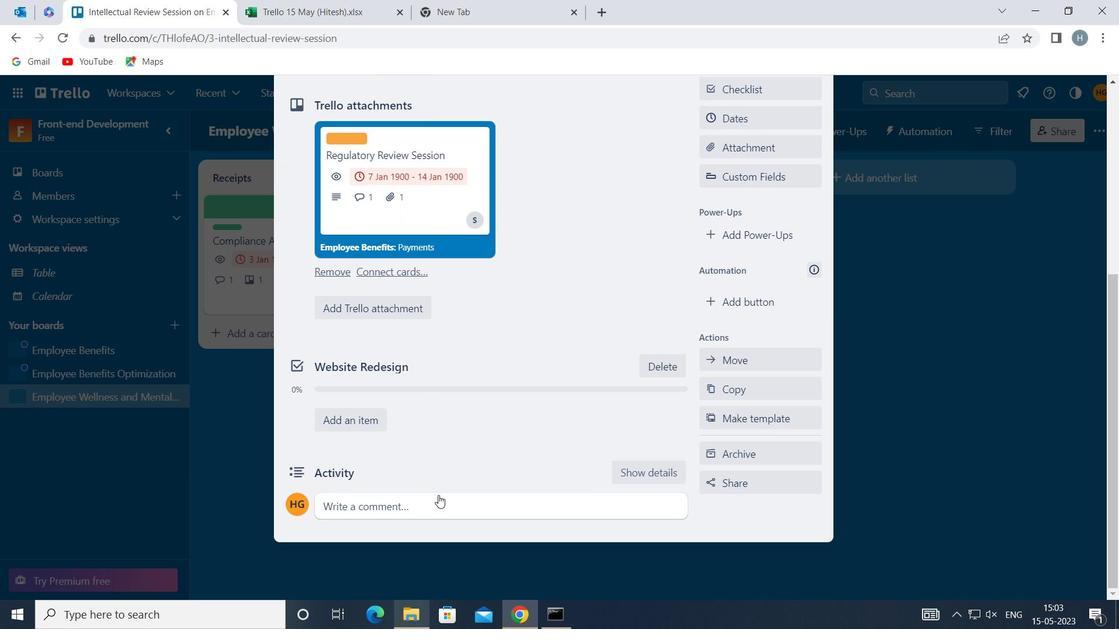 
Action: Mouse moved to (441, 501)
Screenshot: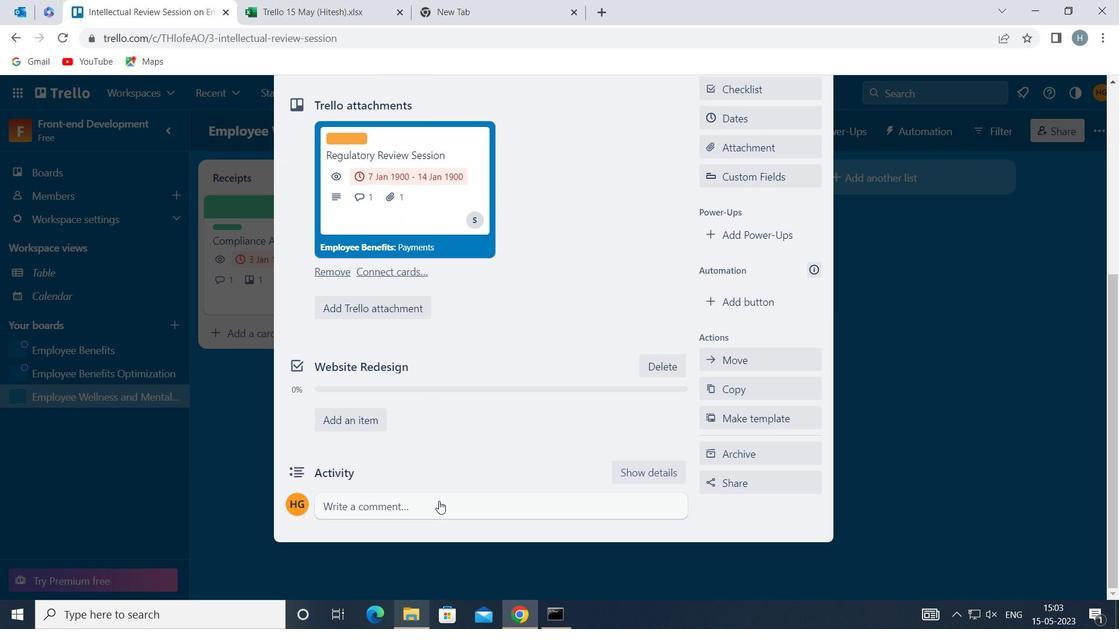 
Action: Key pressed <Key.shift>THIS<Key.space>TASK<Key.space>REQUIRES<Key.space>US<Key.space>TO<Key.space>BE<Key.space>PROACTIVE<Key.space>AND<Key.space>TAKE<Key.space>INITIATIVE,<Key.space>IDENTIFYING<Key.space>POTENTIAL<Key.space>ISSUES<Key.space>BEFORE<Key.space>THEY<Key.space>BO<Key.backspace>ECOME<Key.space>PROBLEMS
Screenshot: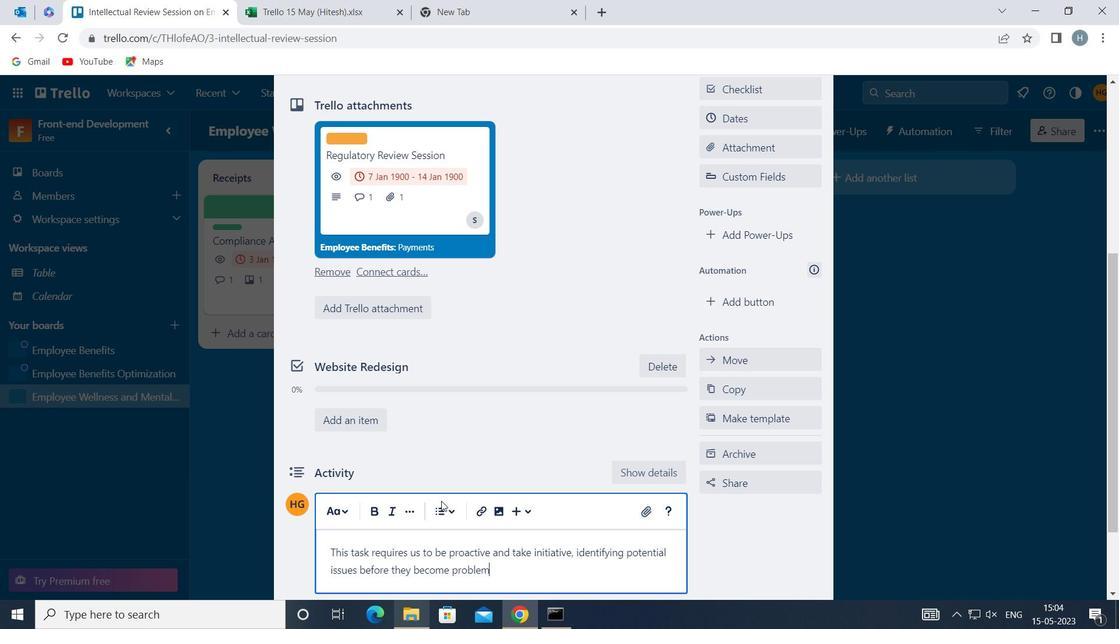 
Action: Mouse moved to (419, 462)
Screenshot: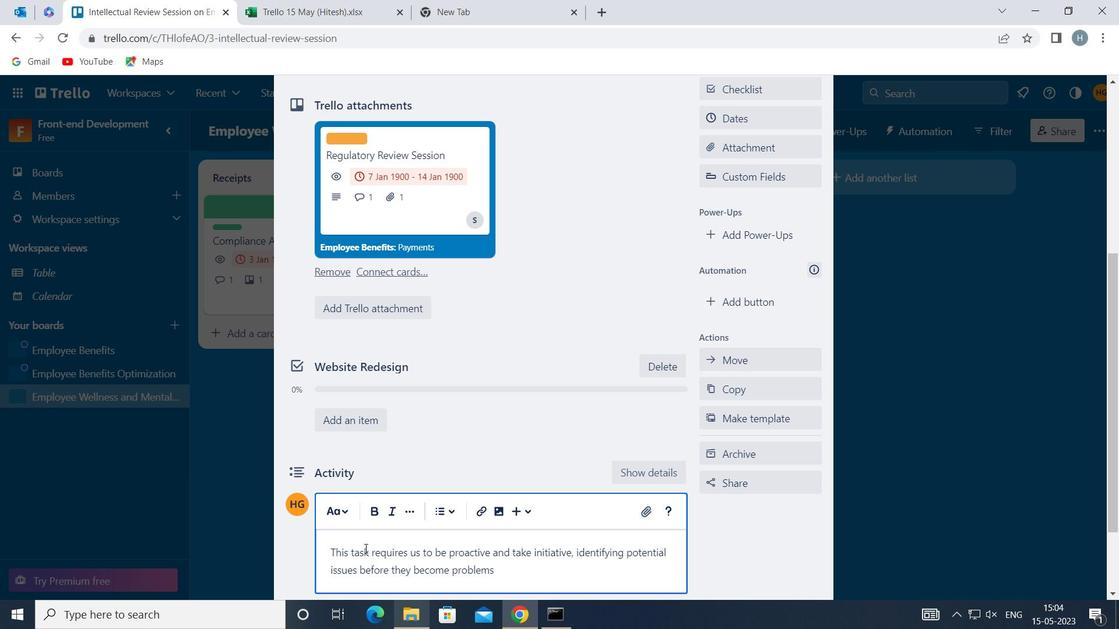 
Action: Mouse scrolled (419, 462) with delta (0, 0)
Screenshot: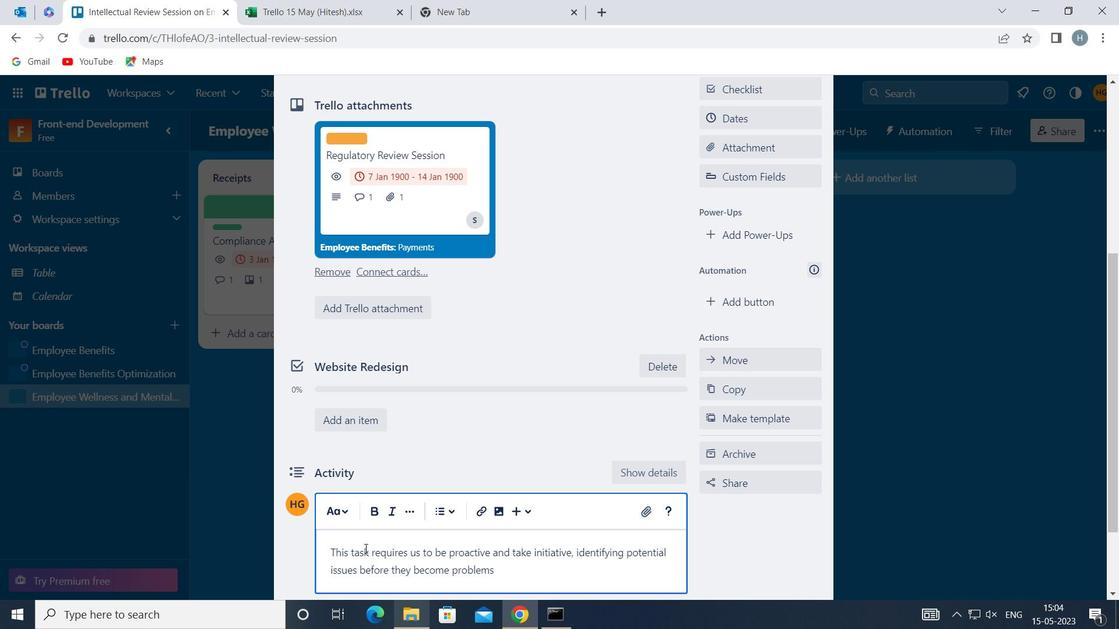 
Action: Mouse scrolled (419, 462) with delta (0, 0)
Screenshot: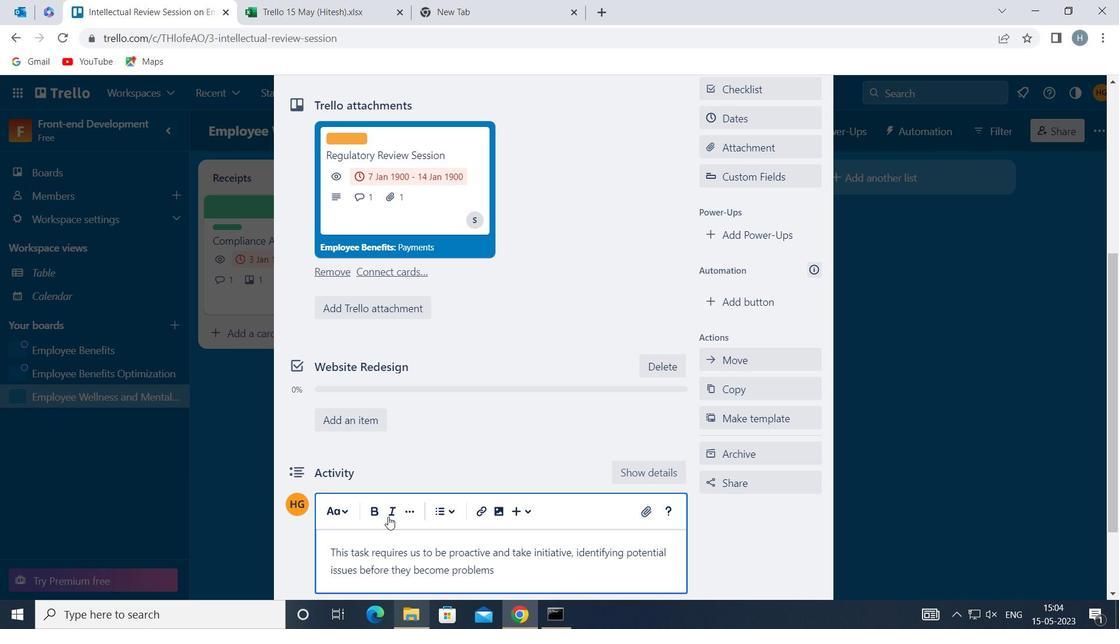 
Action: Mouse scrolled (419, 462) with delta (0, 0)
Screenshot: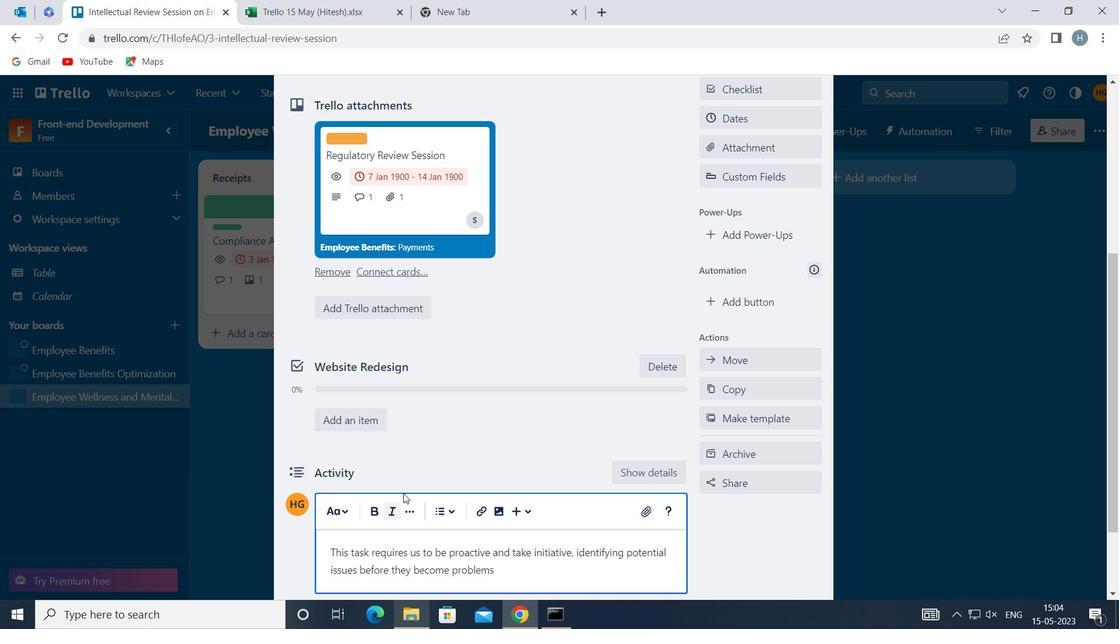 
Action: Mouse scrolled (419, 462) with delta (0, 0)
Screenshot: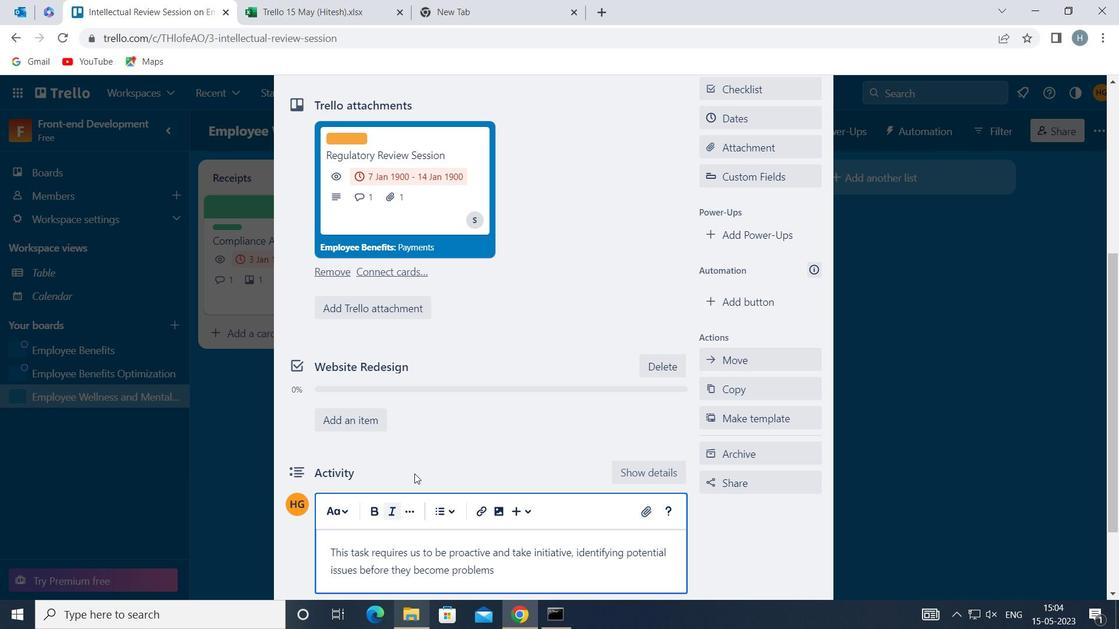 
Action: Mouse moved to (336, 510)
Screenshot: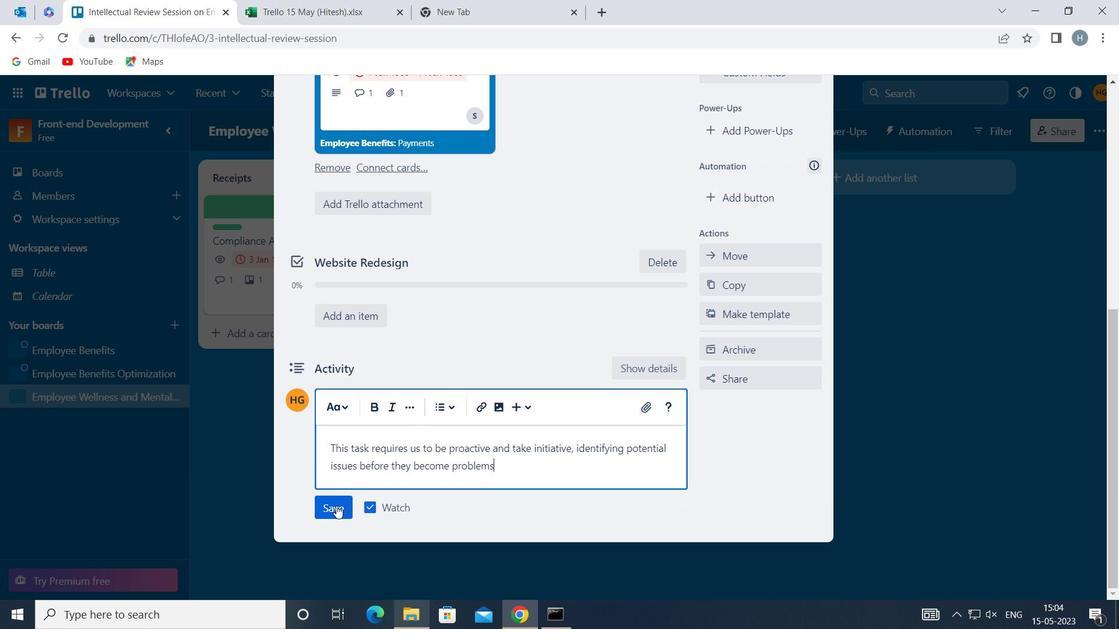 
Action: Mouse pressed left at (336, 510)
Screenshot: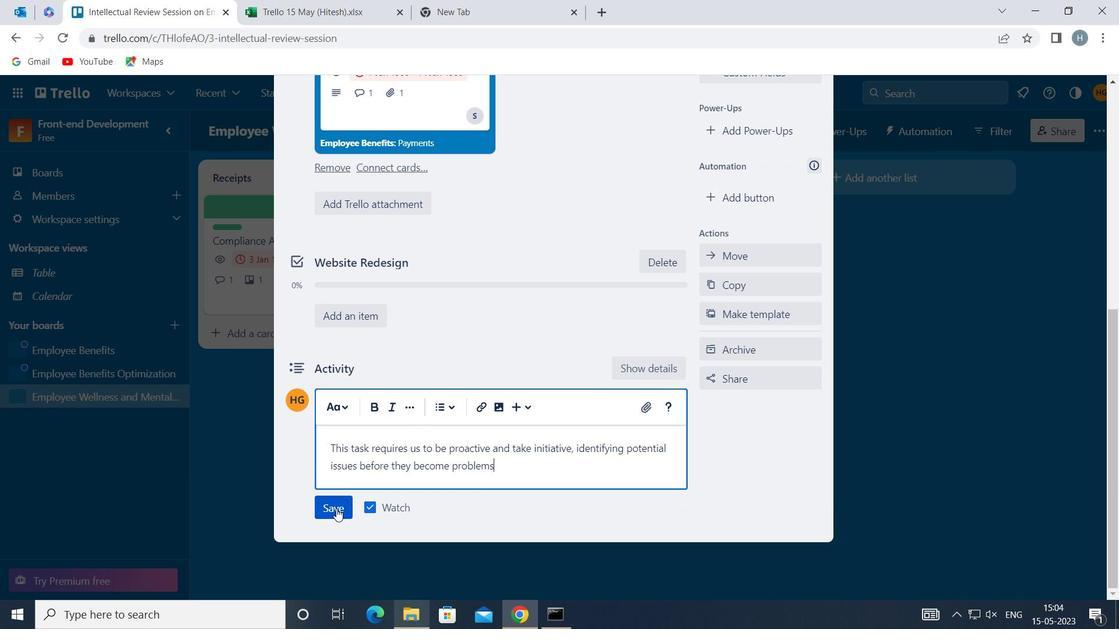
Action: Mouse moved to (793, 330)
Screenshot: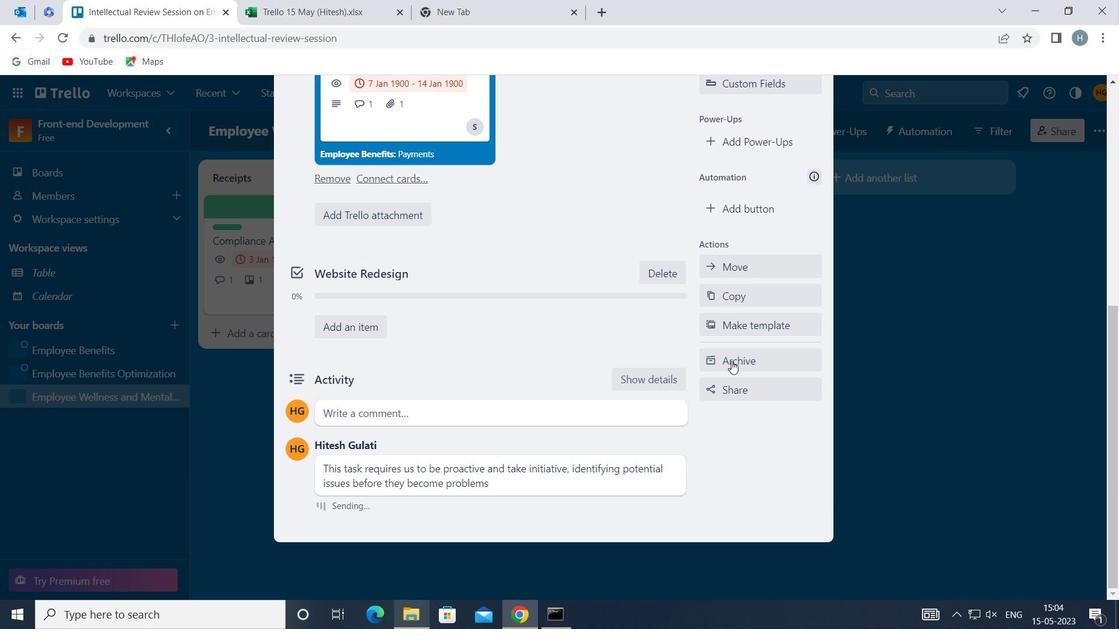 
Action: Mouse scrolled (793, 330) with delta (0, 0)
Screenshot: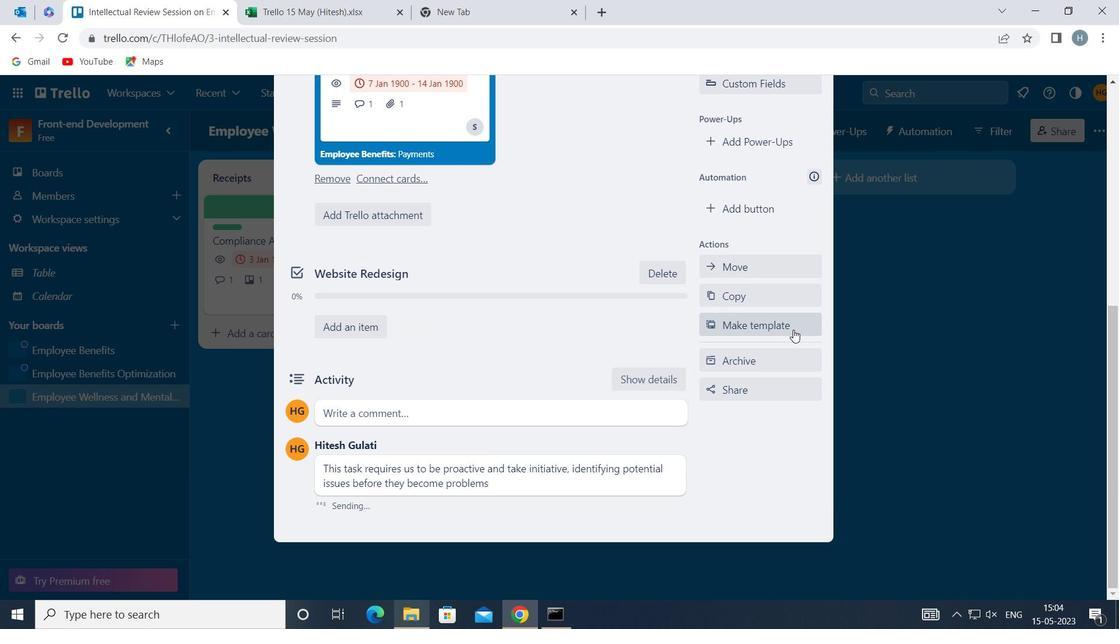 
Action: Mouse scrolled (793, 330) with delta (0, 0)
Screenshot: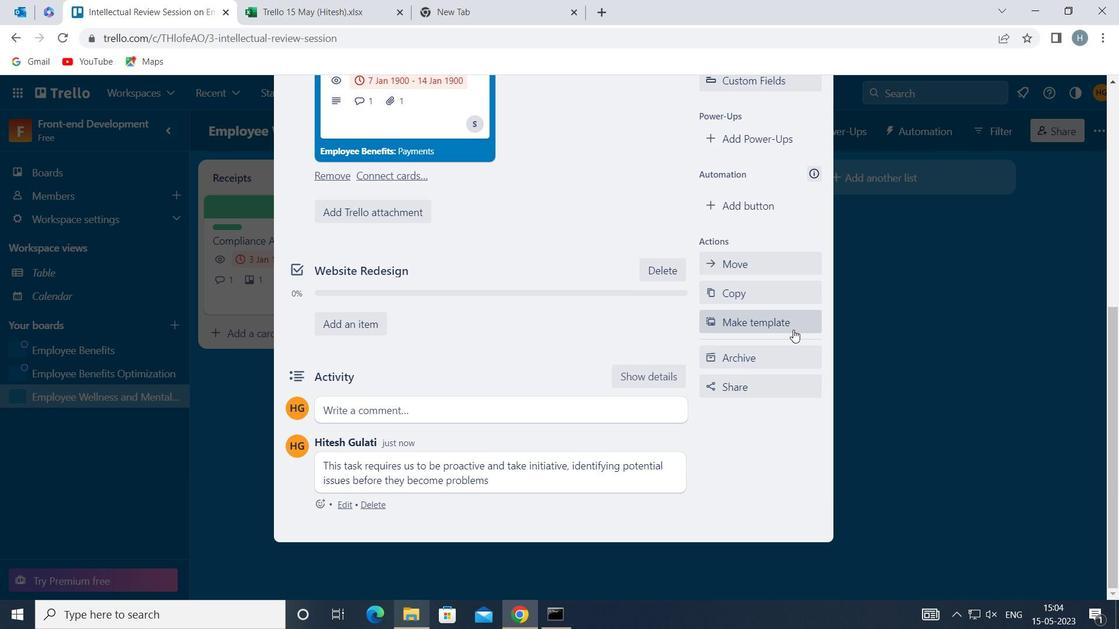 
Action: Mouse moved to (794, 168)
Screenshot: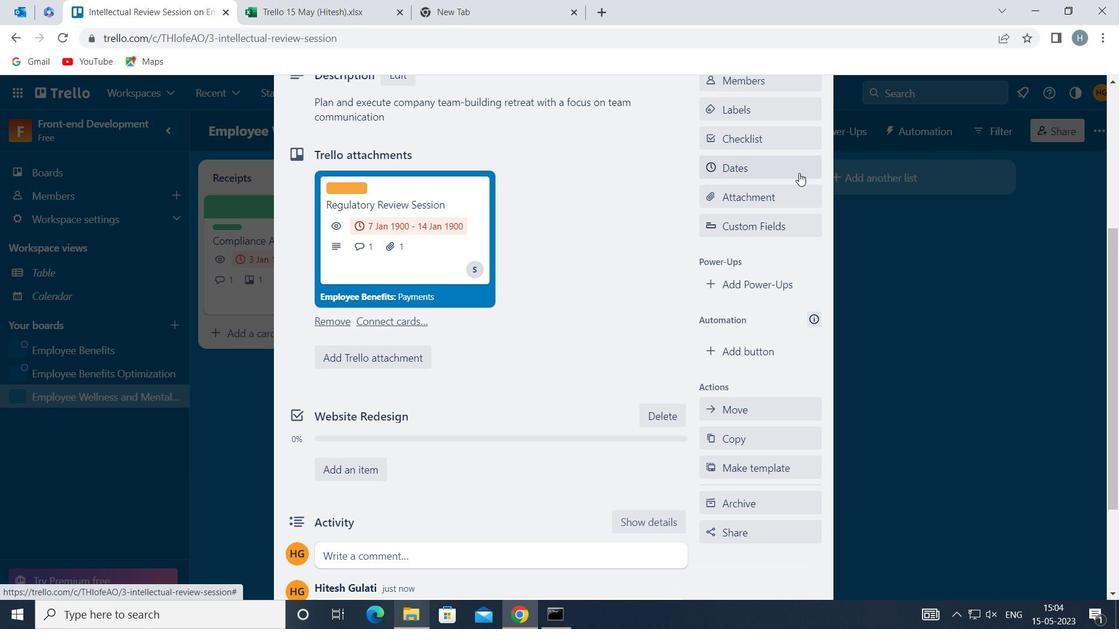 
Action: Mouse pressed left at (794, 168)
Screenshot: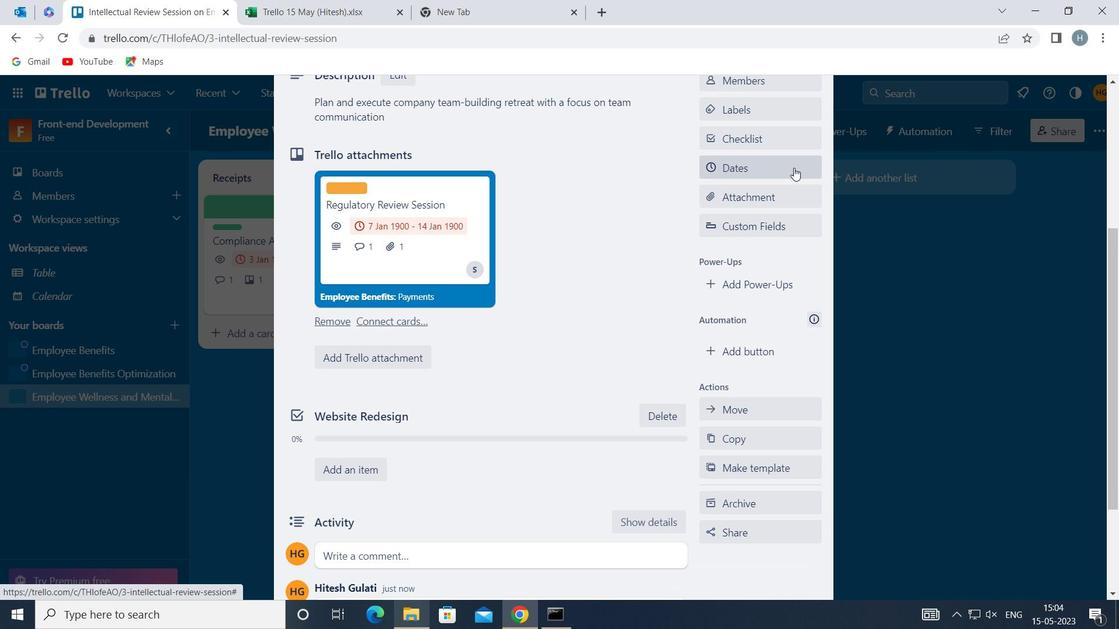 
Action: Mouse moved to (714, 391)
Screenshot: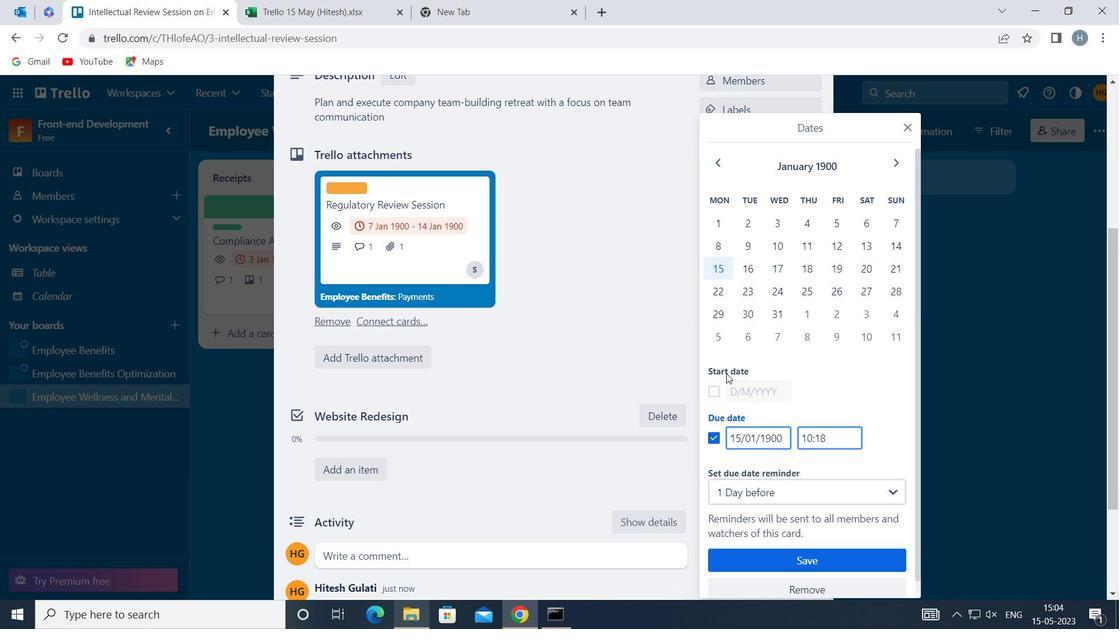 
Action: Mouse pressed left at (714, 391)
Screenshot: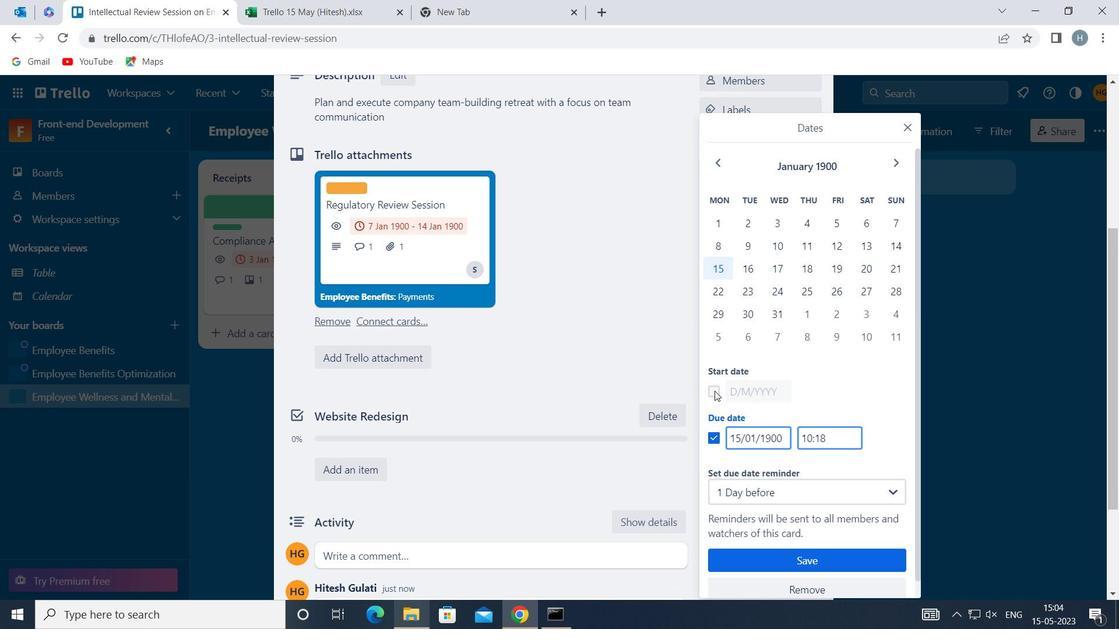 
Action: Mouse moved to (732, 391)
Screenshot: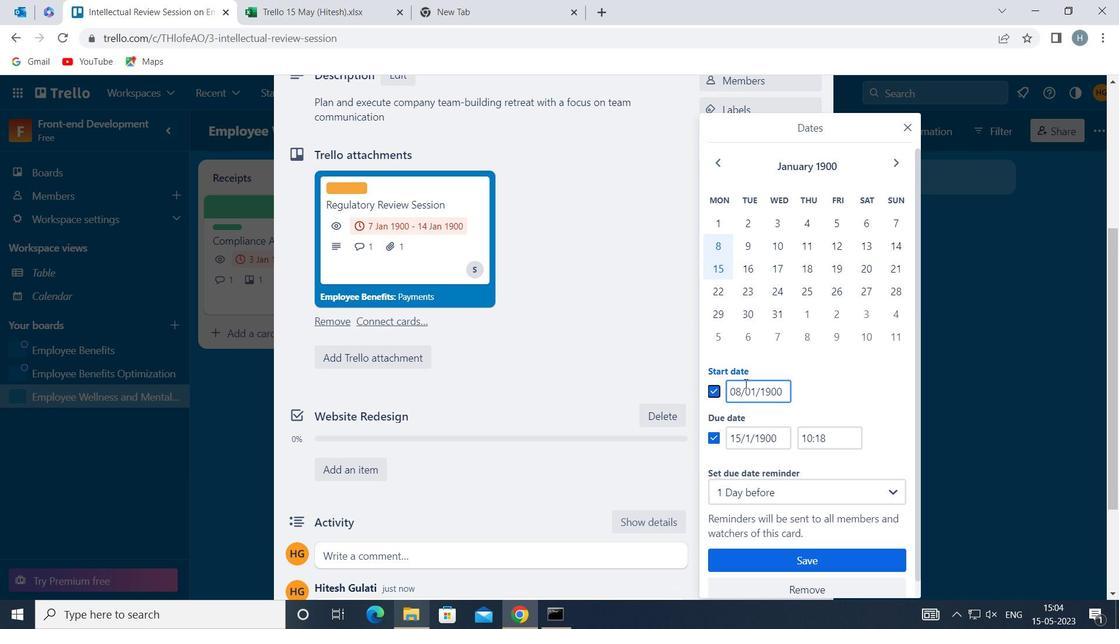 
Action: Mouse pressed left at (732, 391)
Screenshot: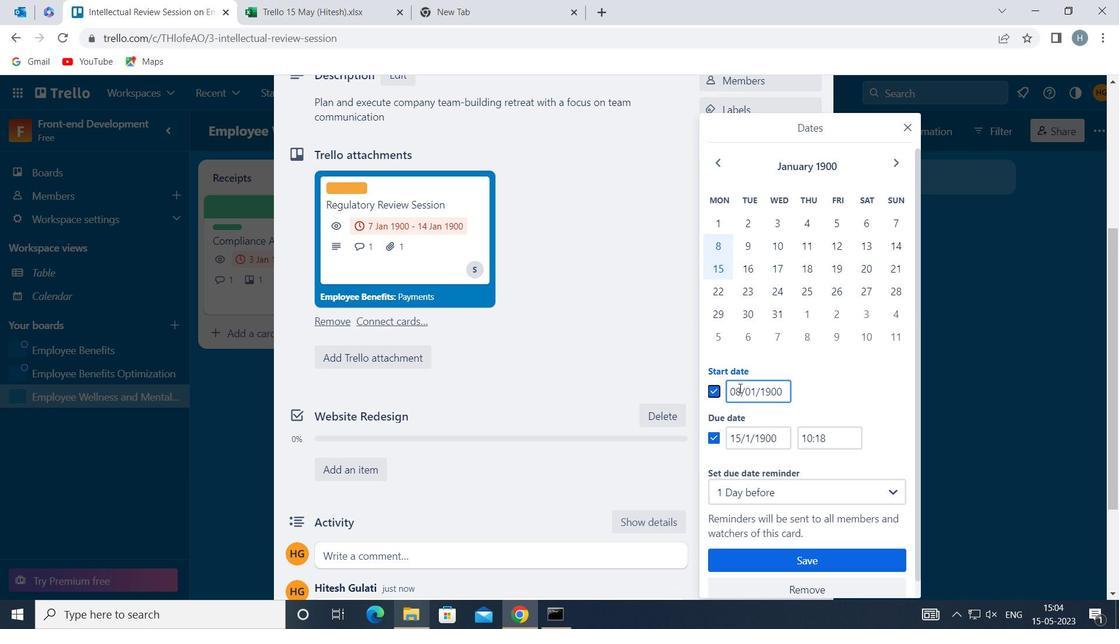 
Action: Key pressed <Key.right><Key.backspace>9
Screenshot: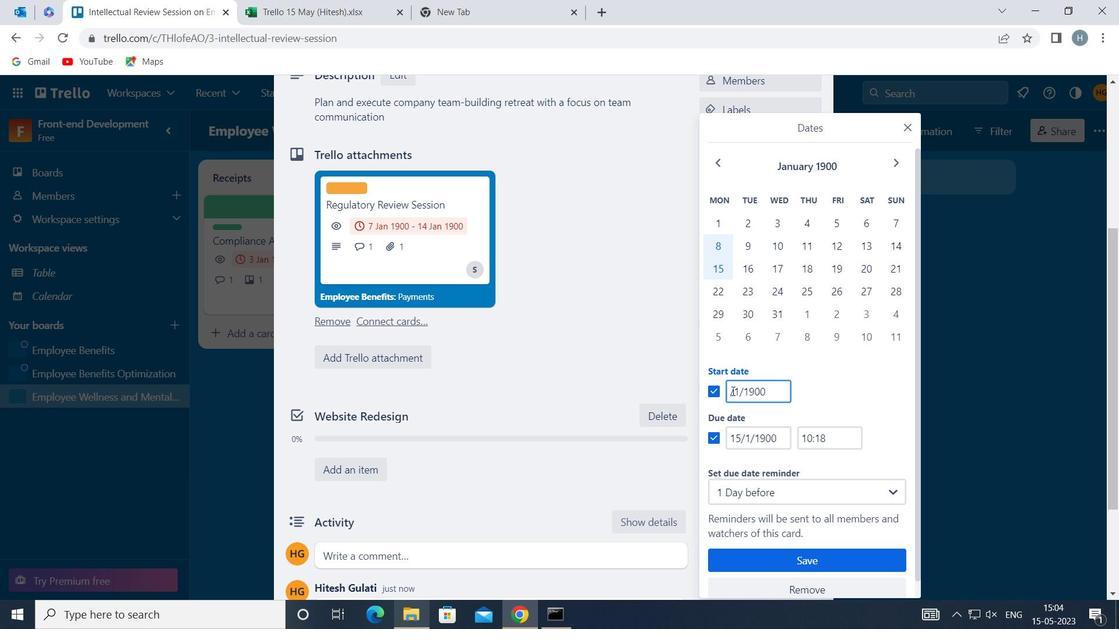 
Action: Mouse moved to (728, 435)
Screenshot: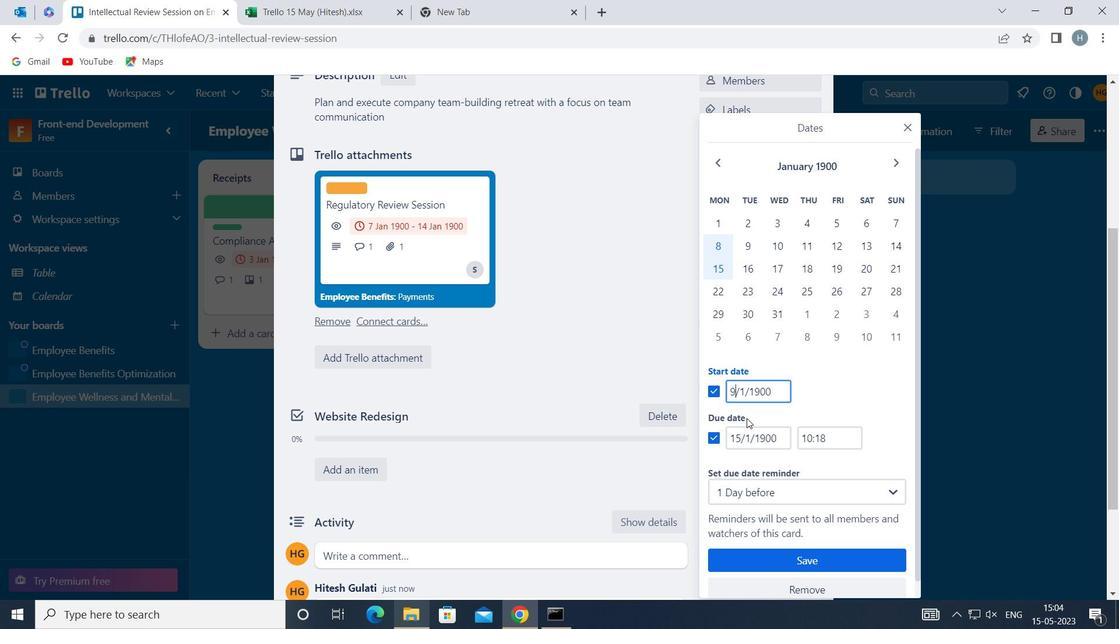 
Action: Mouse pressed left at (728, 435)
Screenshot: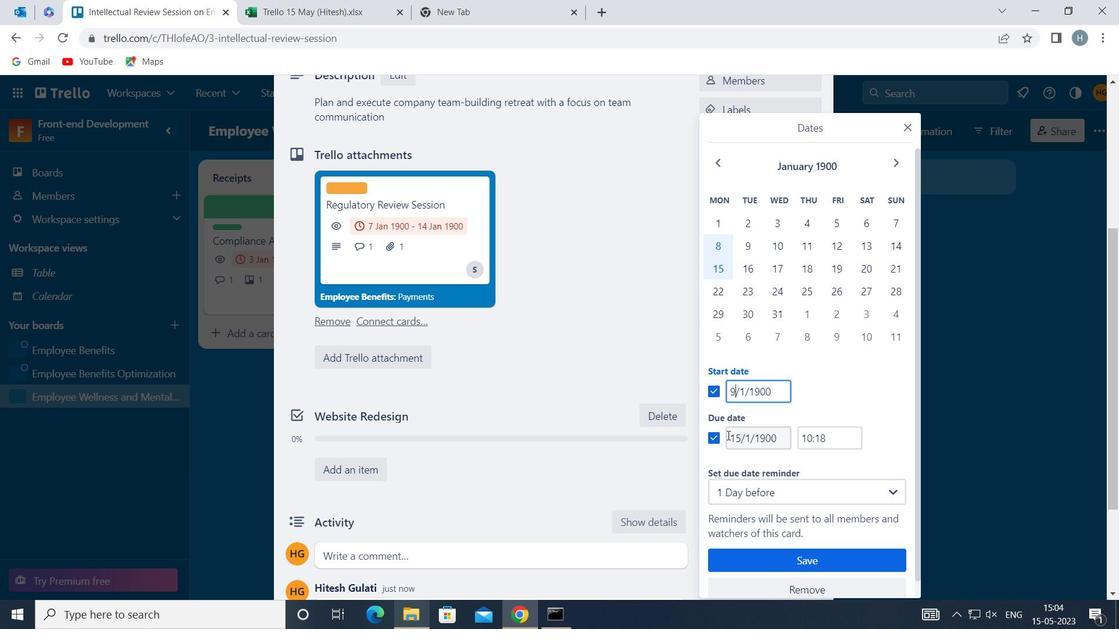 
Action: Key pressed <Key.right><Key.right><Key.backspace>6
Screenshot: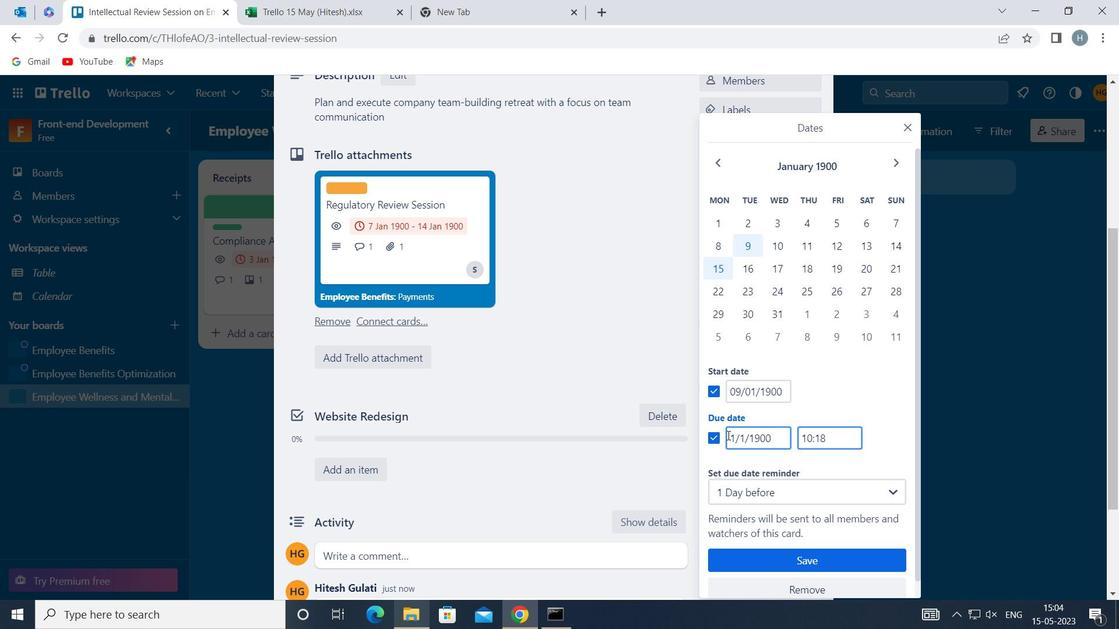 
Action: Mouse moved to (761, 560)
Screenshot: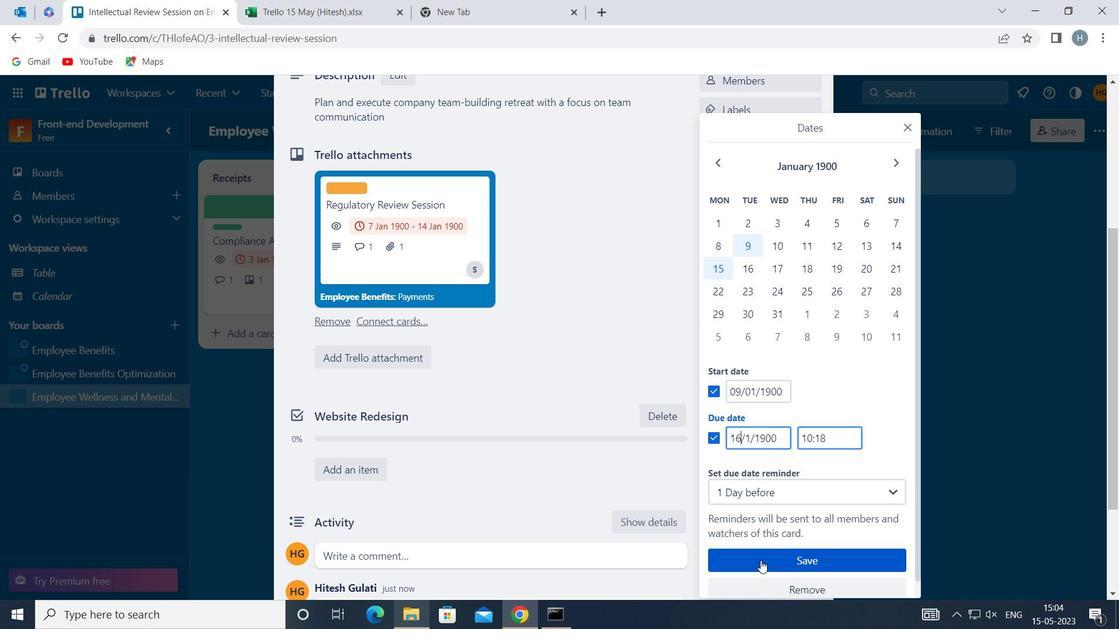 
Action: Mouse pressed left at (761, 560)
Screenshot: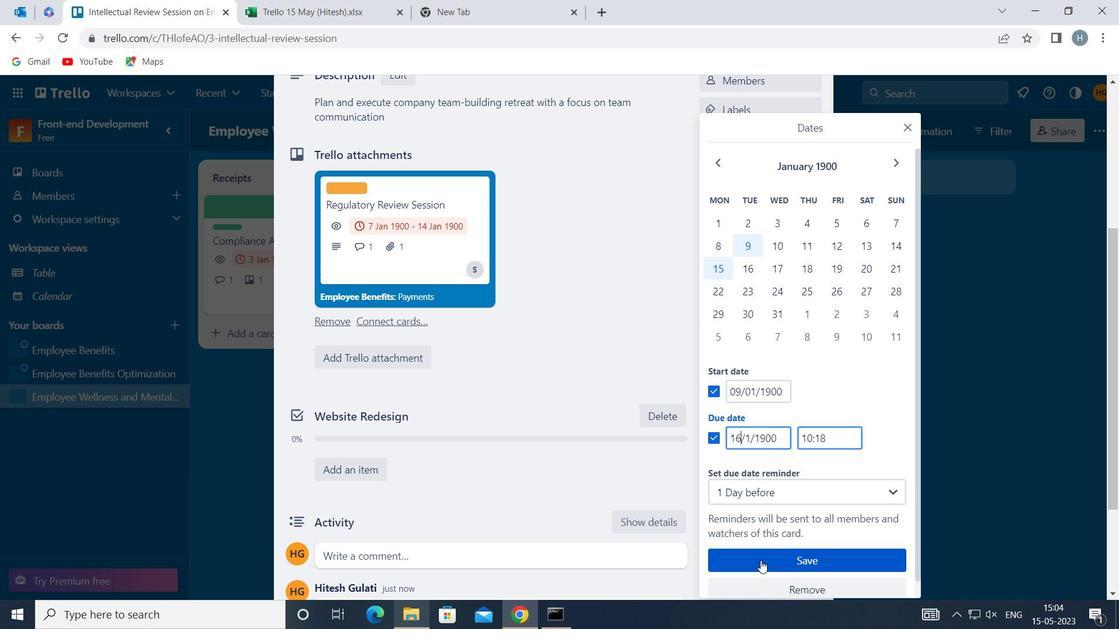 
Action: Mouse moved to (636, 230)
Screenshot: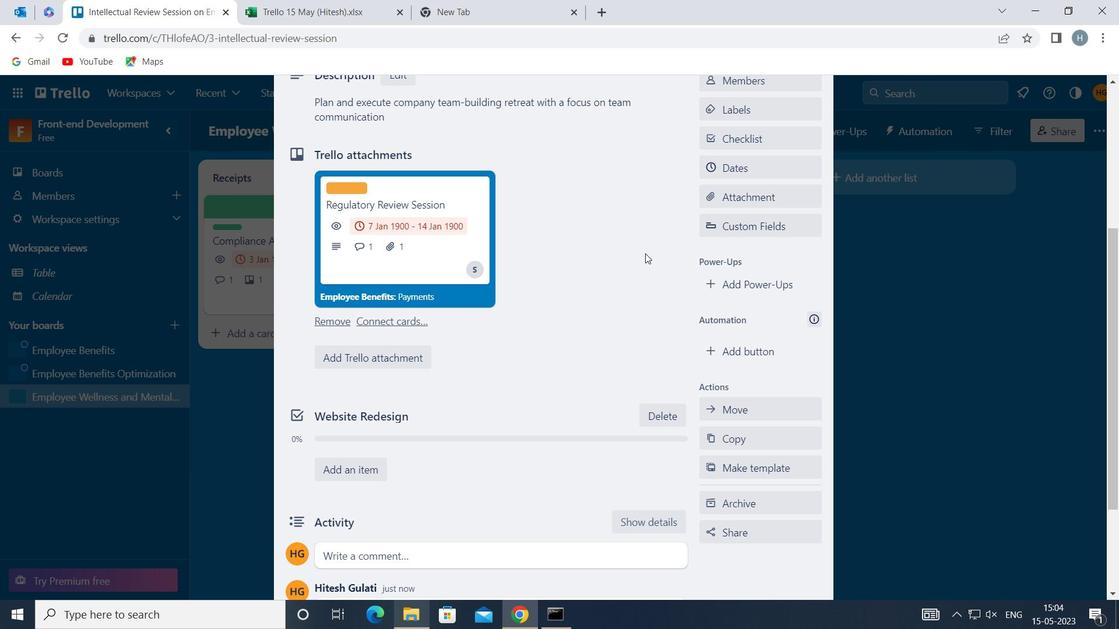 
